 Task: Look for space in Lens, France from 3rd August, 2023 to 17th August, 2023 for 3 adults, 1 child in price range Rs.3000 to Rs.15000. Place can be entire place with 3 bedrooms having 4 beds and 2 bathrooms. Property type can be house, flat, guest house. Amenities needed are: wifi. Booking option can be shelf check-in. Required host language is English.
Action: Mouse moved to (468, 100)
Screenshot: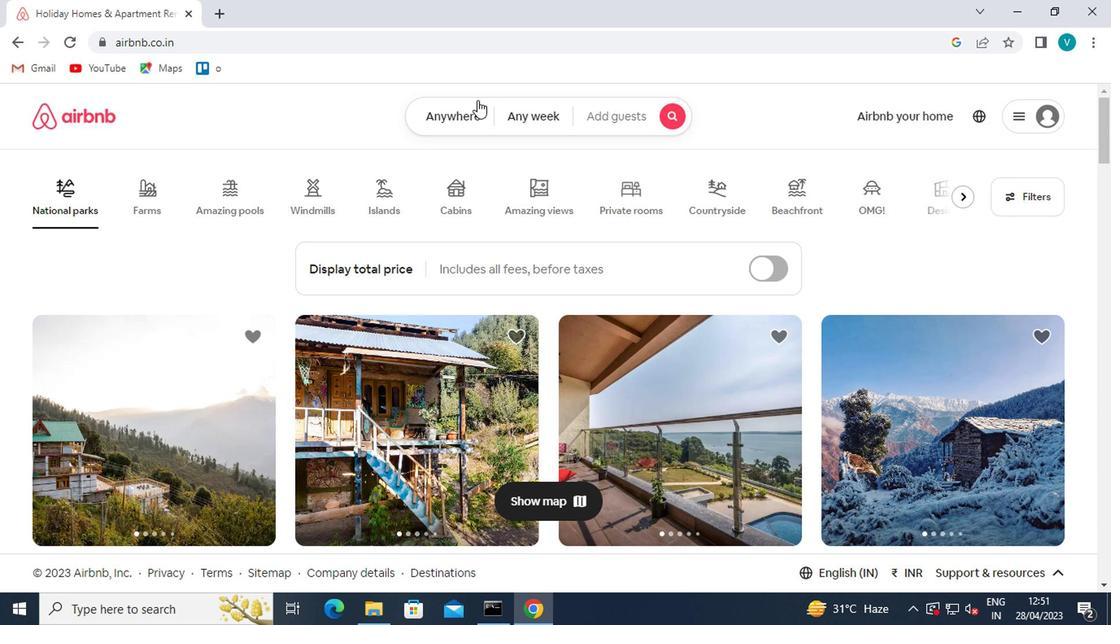 
Action: Mouse pressed left at (468, 100)
Screenshot: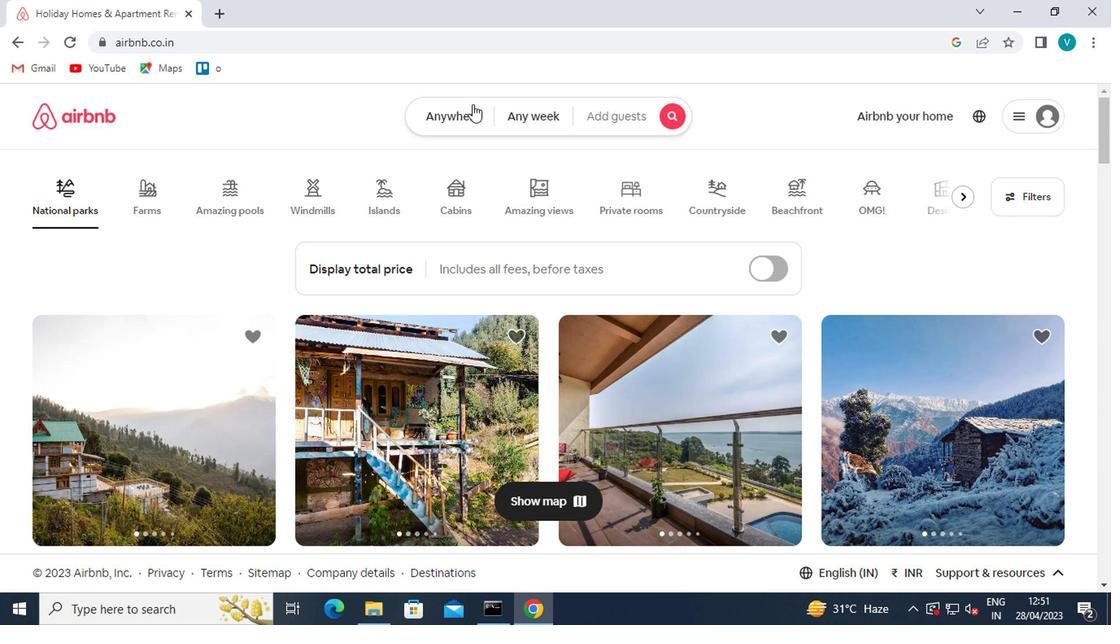 
Action: Mouse moved to (411, 182)
Screenshot: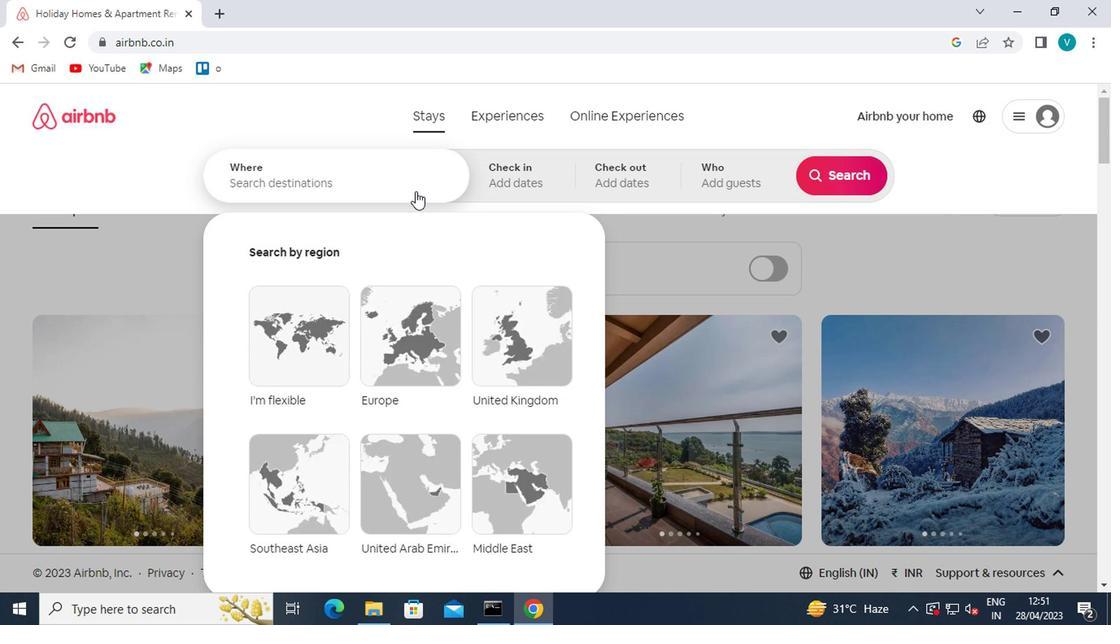 
Action: Mouse pressed left at (411, 182)
Screenshot: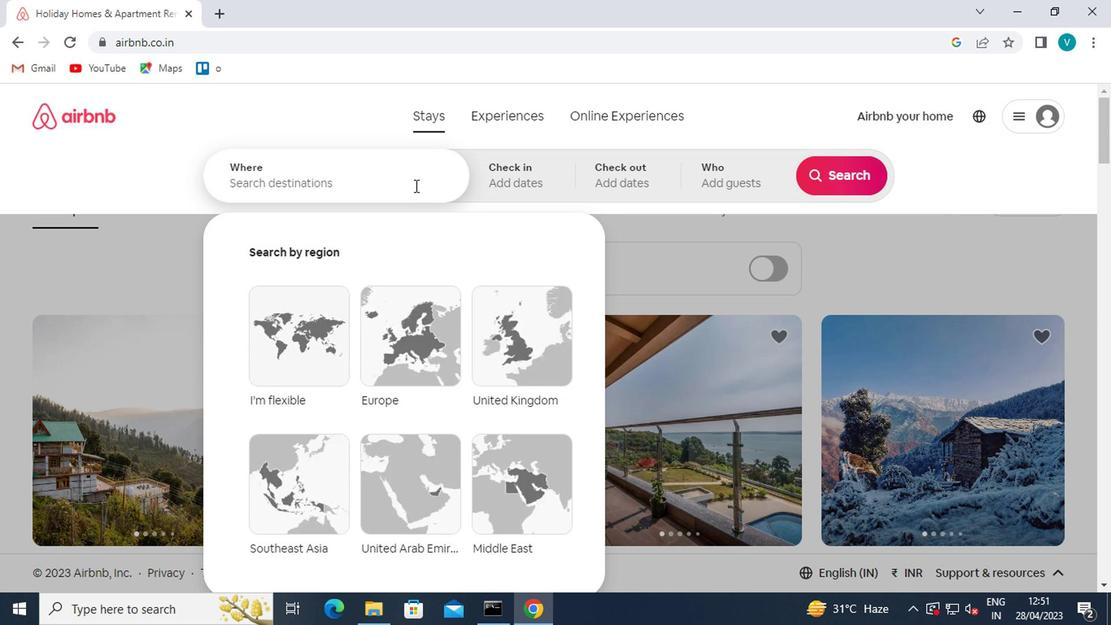 
Action: Key pressed <Key.caps_lock>l<Key.caps_lock>ens<Key.space><Key.enter>
Screenshot: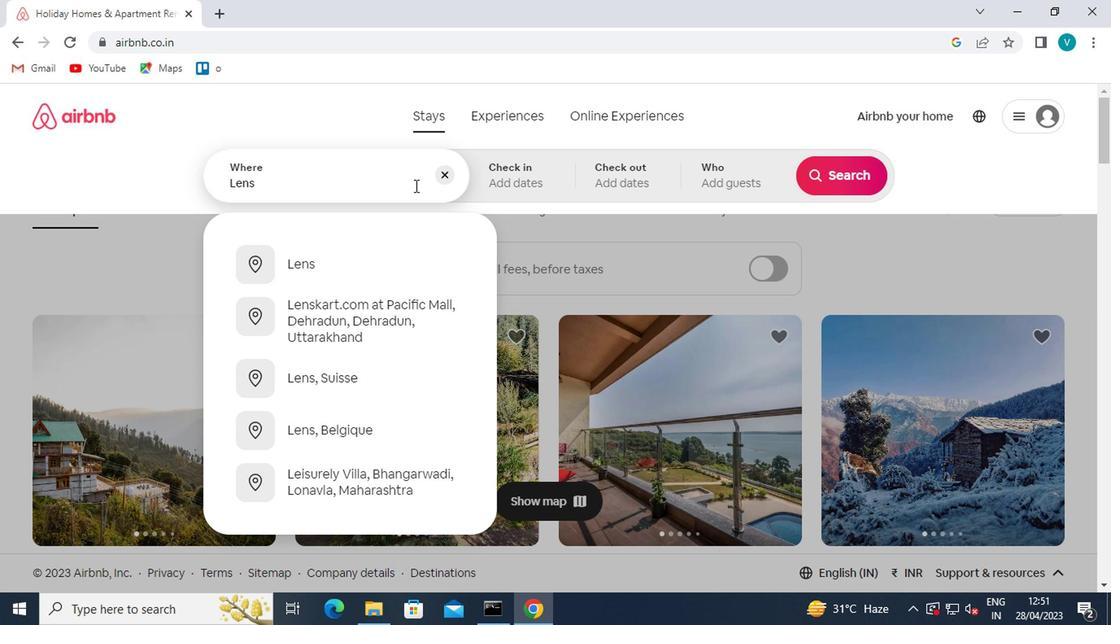 
Action: Mouse moved to (827, 304)
Screenshot: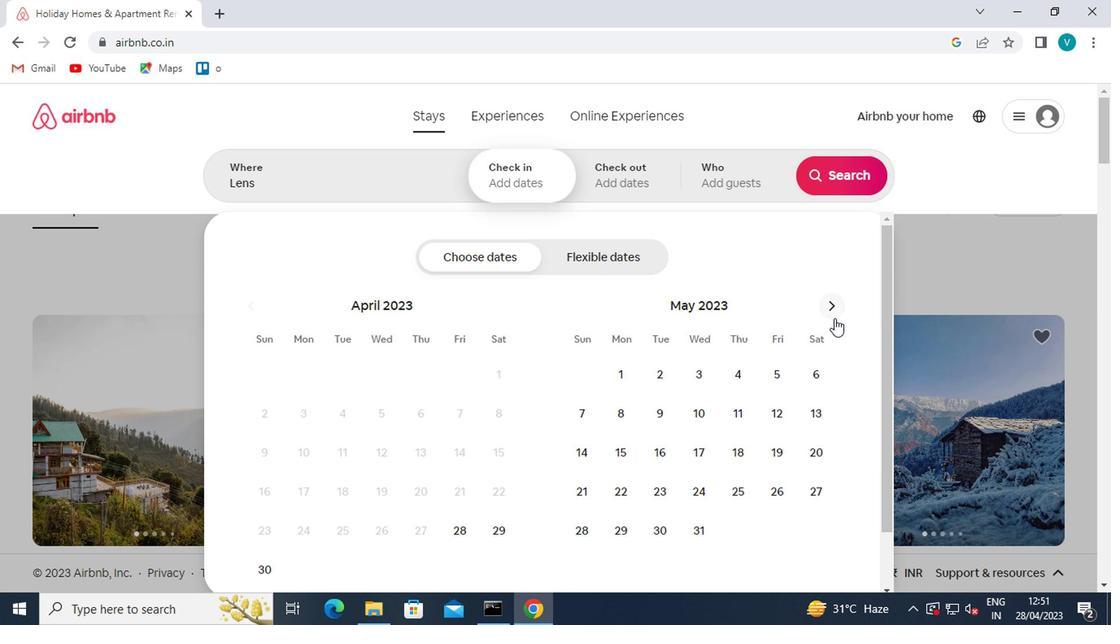 
Action: Mouse pressed left at (827, 304)
Screenshot: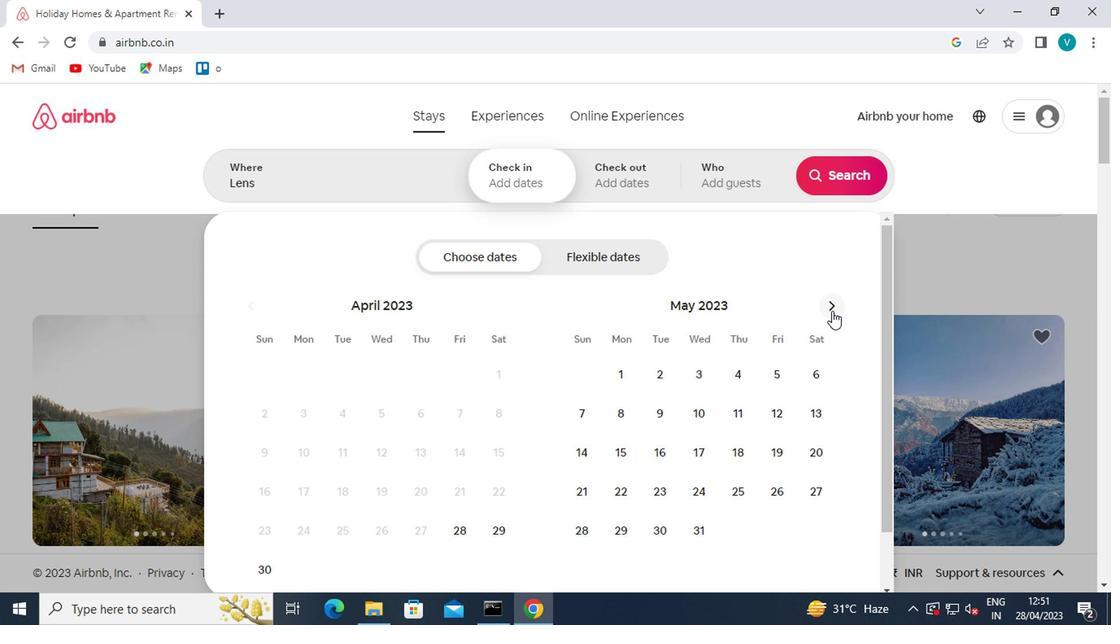 
Action: Mouse pressed left at (827, 304)
Screenshot: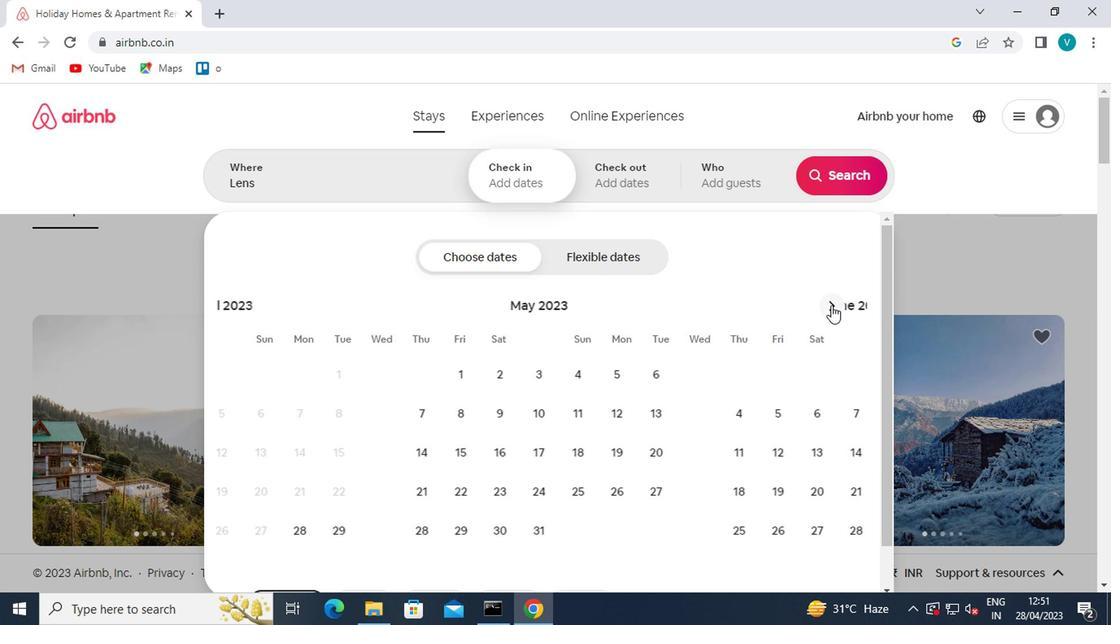 
Action: Mouse pressed left at (827, 304)
Screenshot: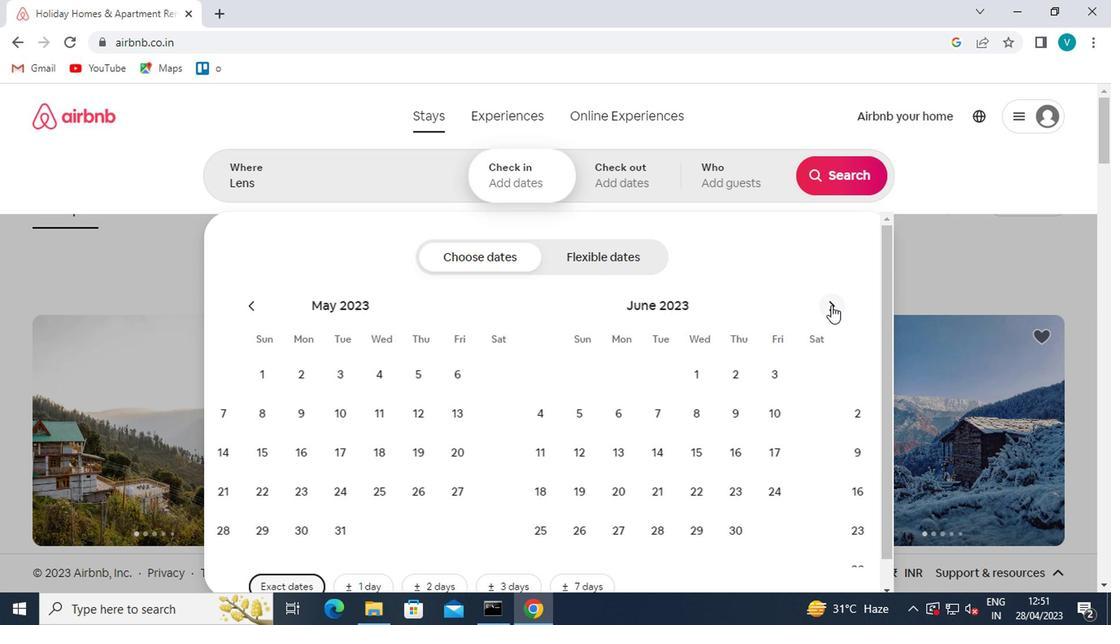 
Action: Mouse moved to (727, 383)
Screenshot: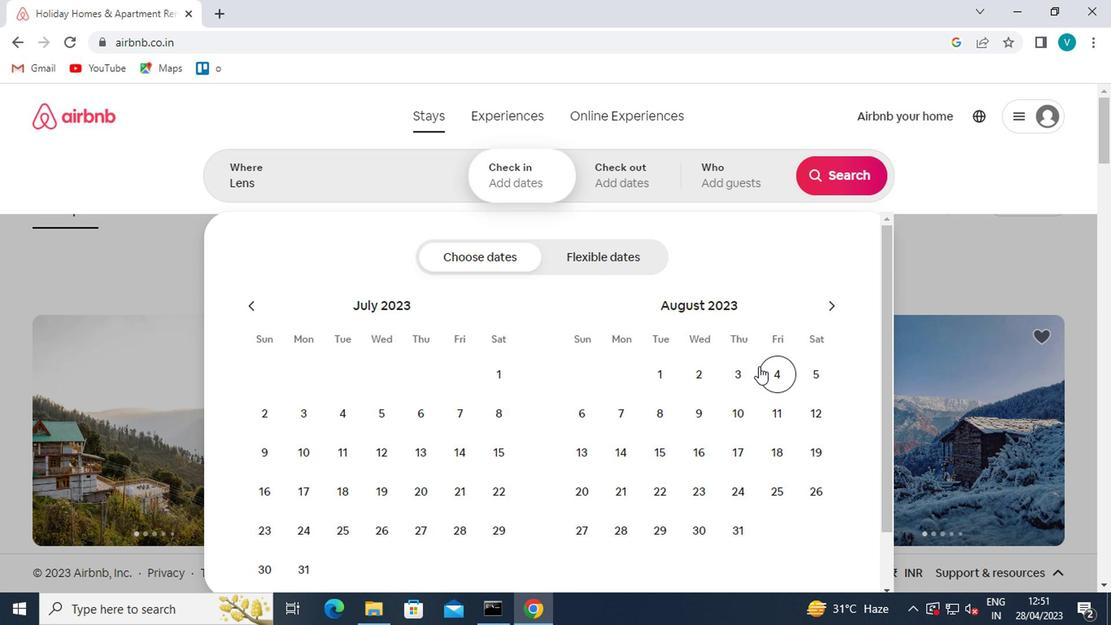 
Action: Mouse pressed left at (727, 383)
Screenshot: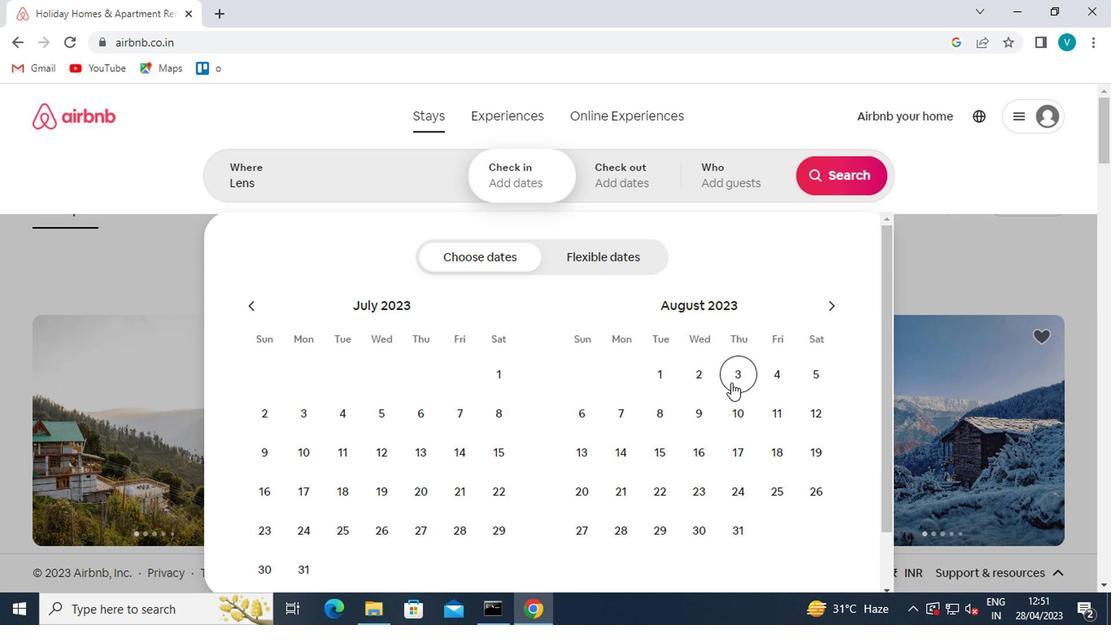 
Action: Mouse moved to (719, 460)
Screenshot: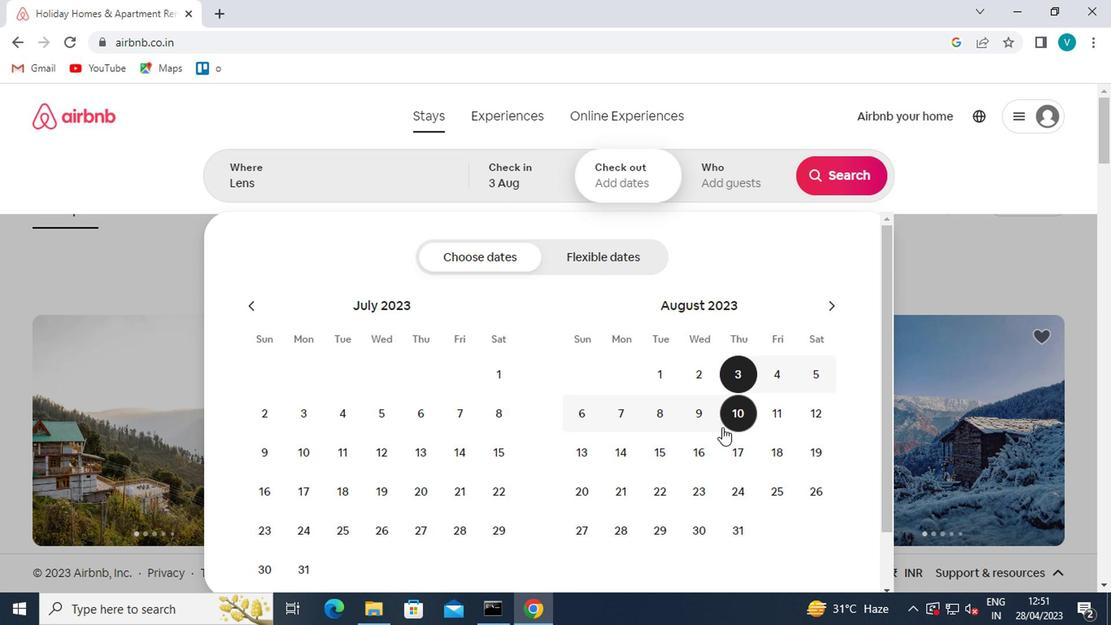 
Action: Mouse pressed left at (719, 460)
Screenshot: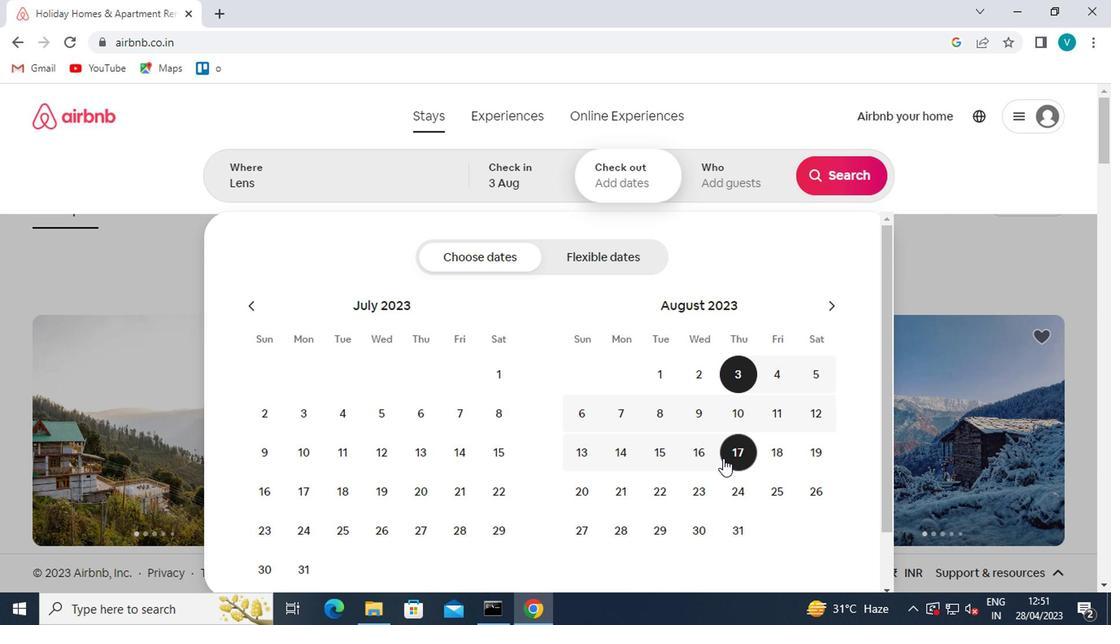 
Action: Mouse moved to (721, 182)
Screenshot: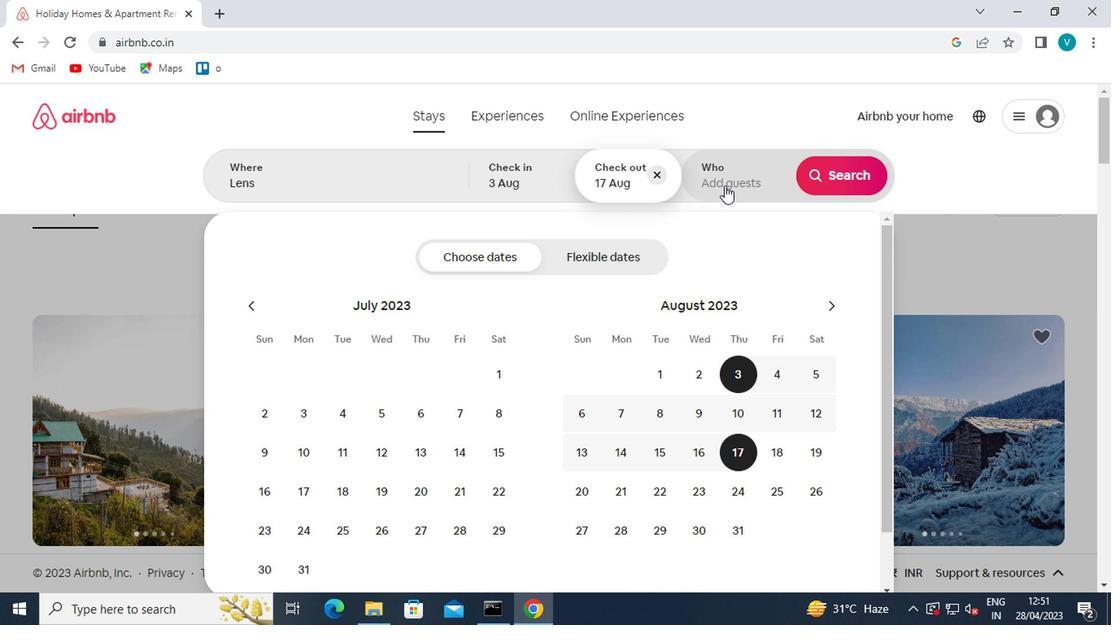 
Action: Mouse pressed left at (721, 182)
Screenshot: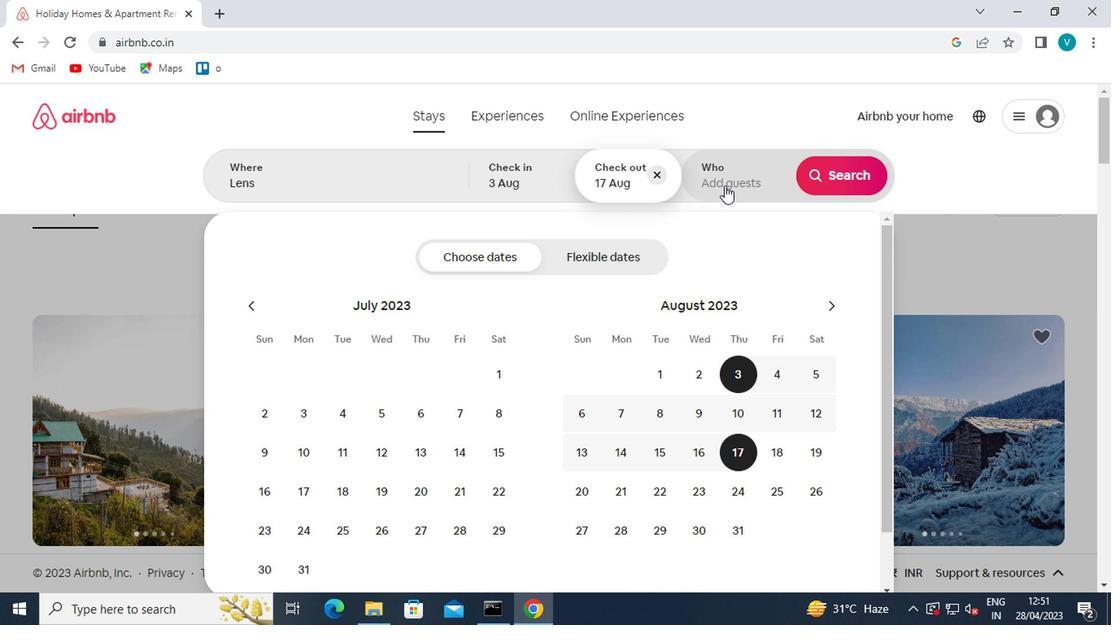 
Action: Mouse moved to (849, 267)
Screenshot: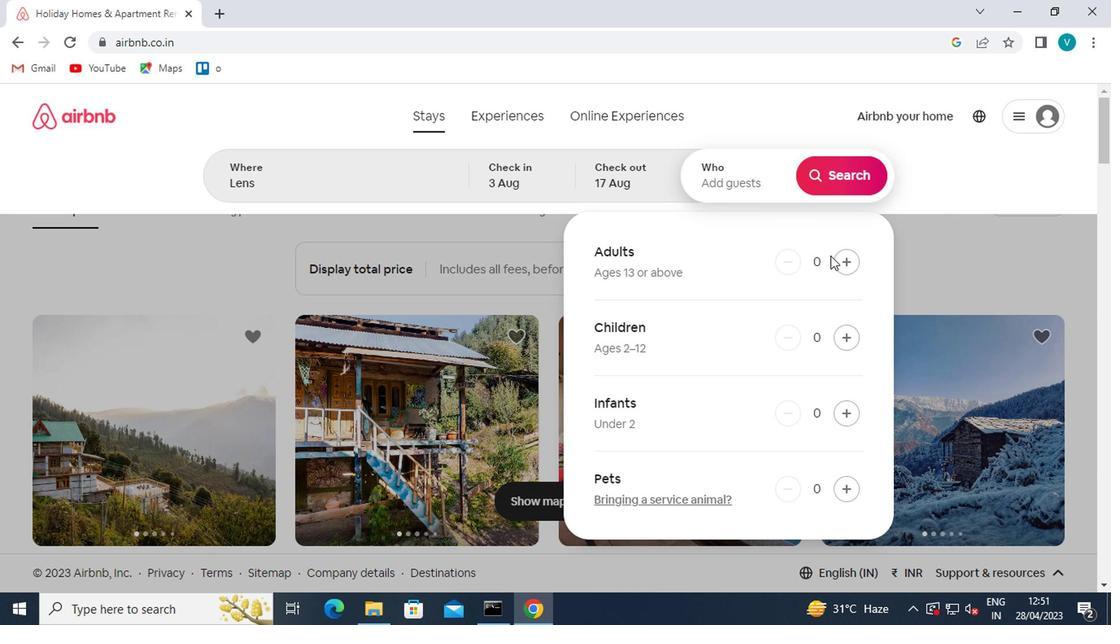 
Action: Mouse pressed left at (849, 267)
Screenshot: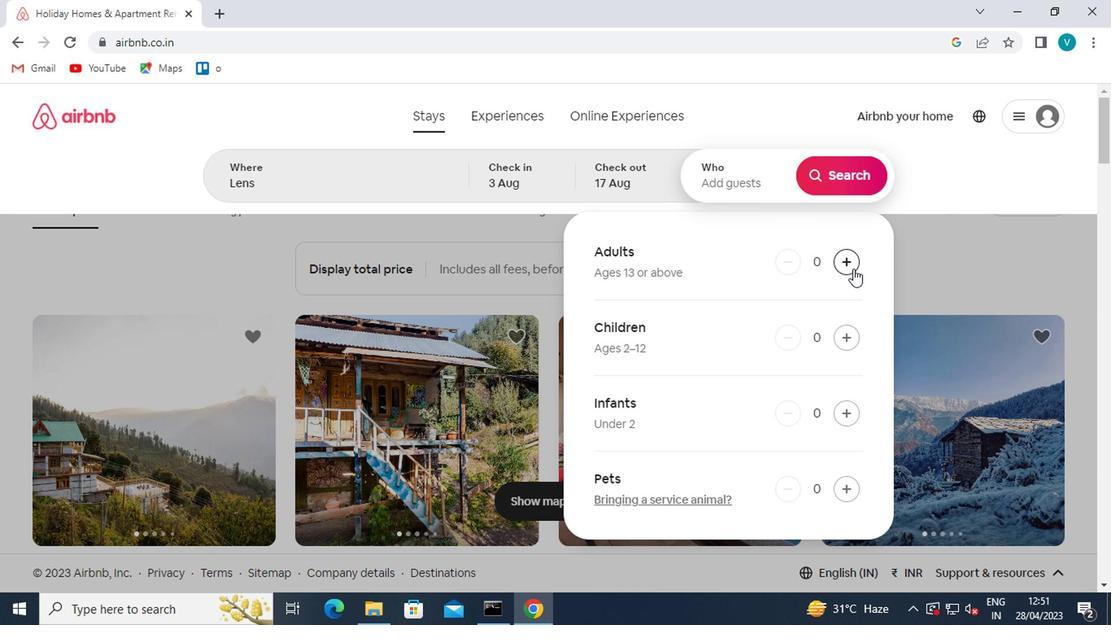 
Action: Mouse pressed left at (849, 267)
Screenshot: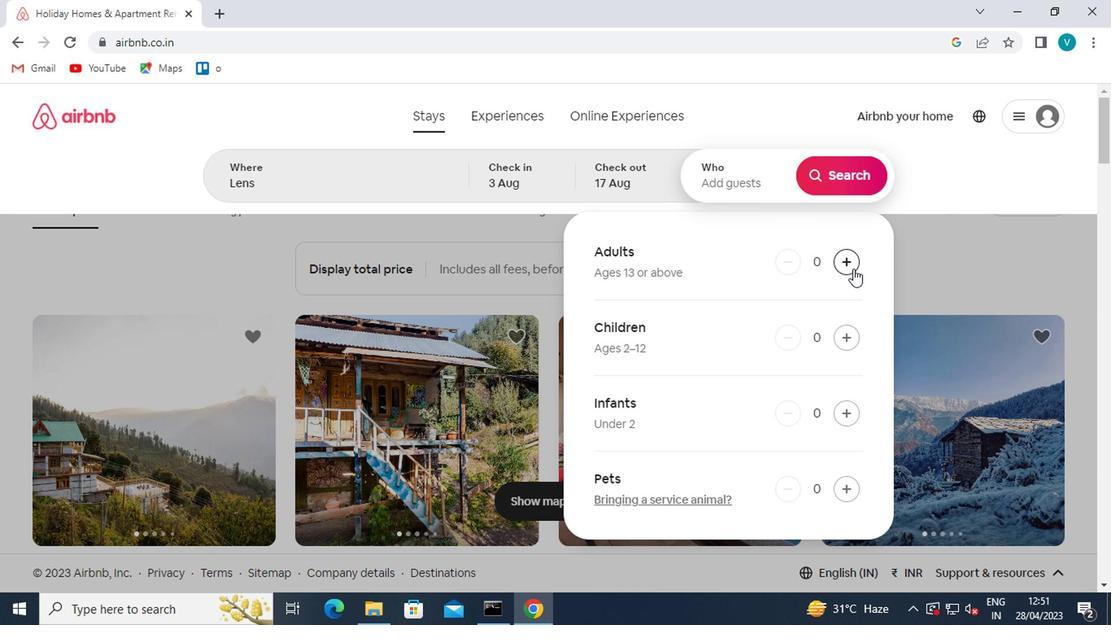 
Action: Mouse pressed left at (849, 267)
Screenshot: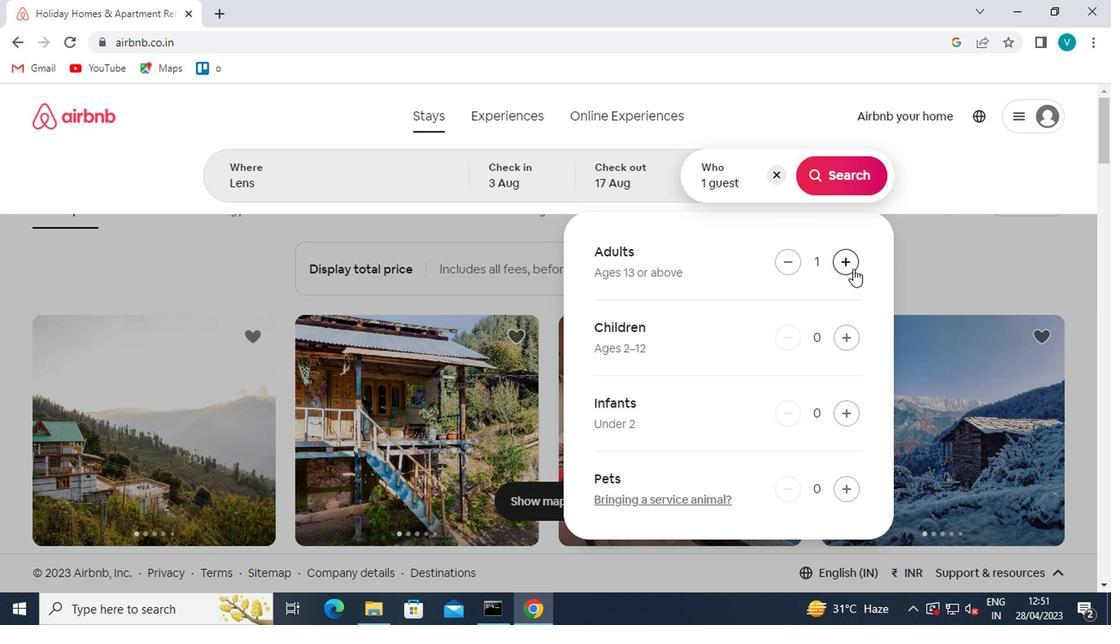 
Action: Mouse moved to (844, 343)
Screenshot: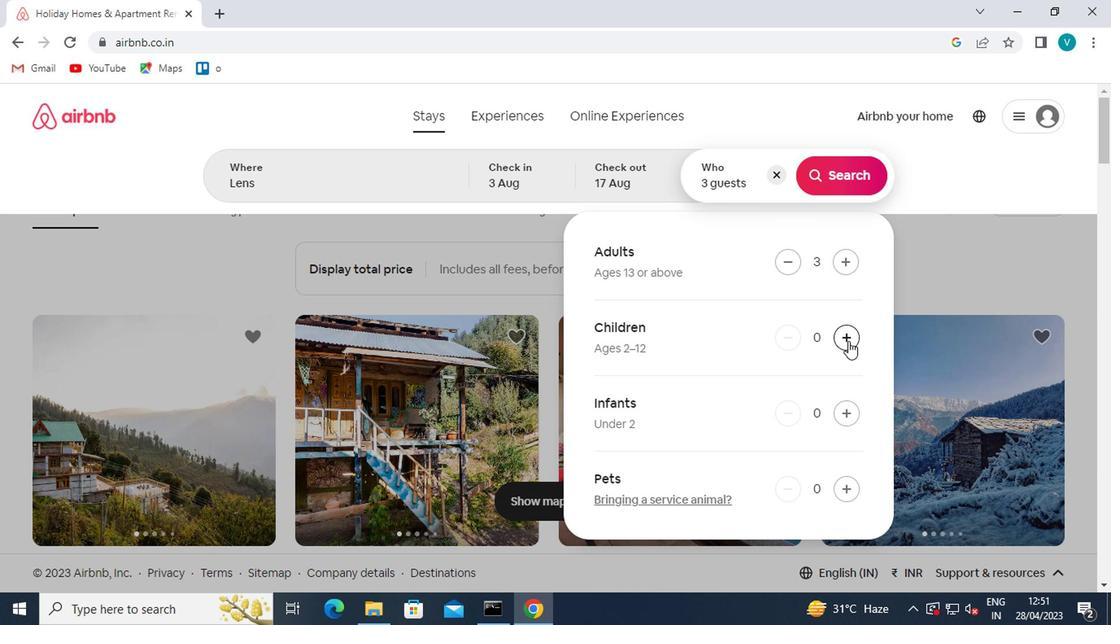 
Action: Mouse pressed left at (844, 343)
Screenshot: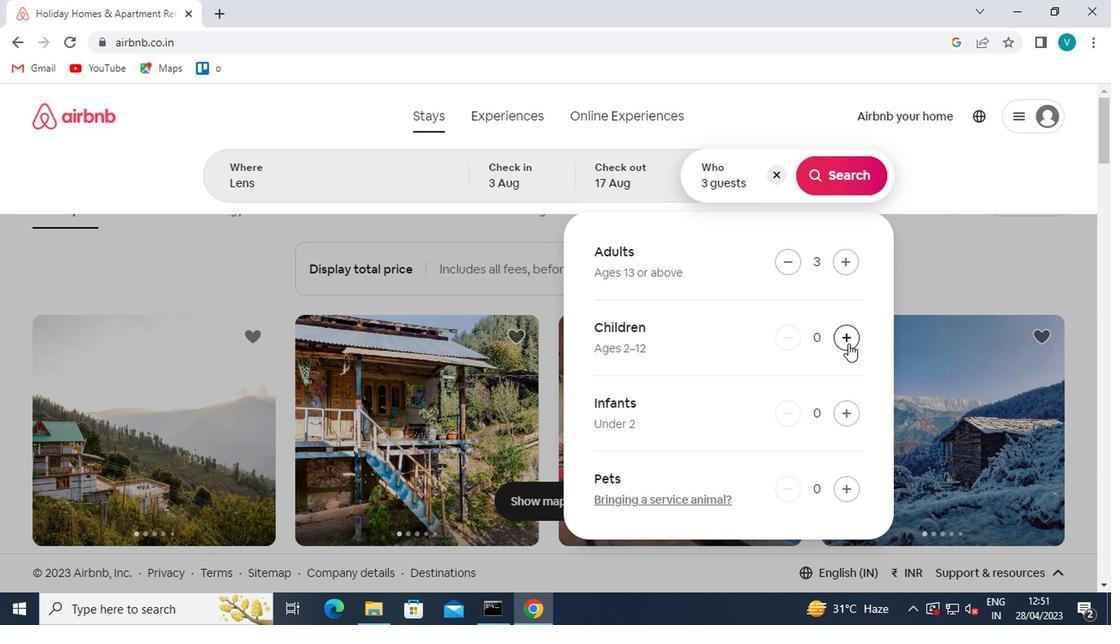 
Action: Mouse moved to (841, 176)
Screenshot: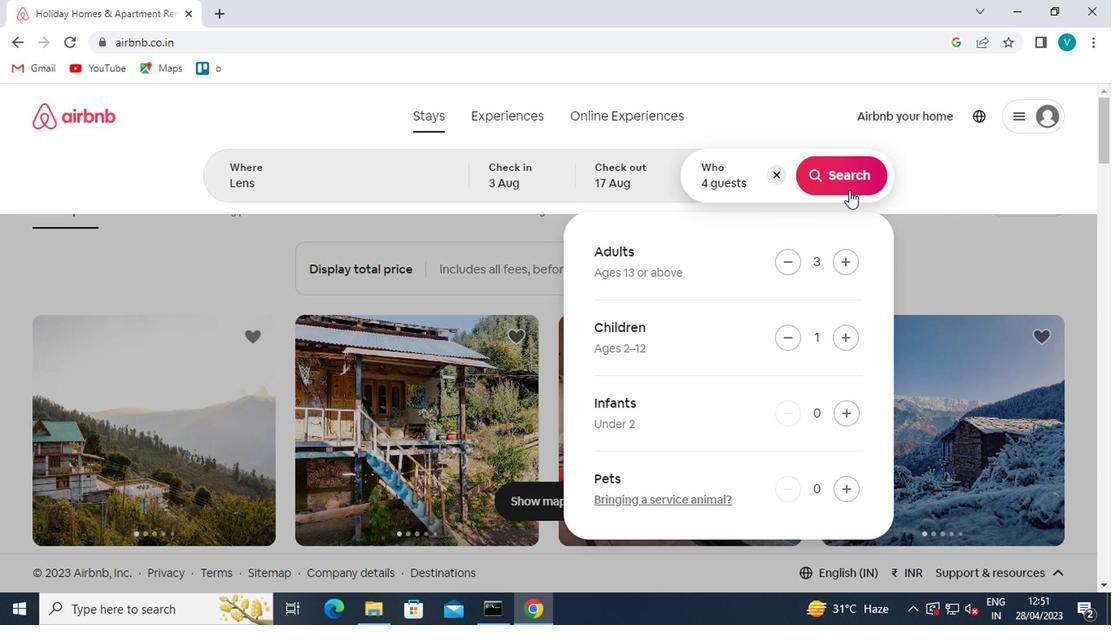 
Action: Mouse pressed left at (841, 176)
Screenshot: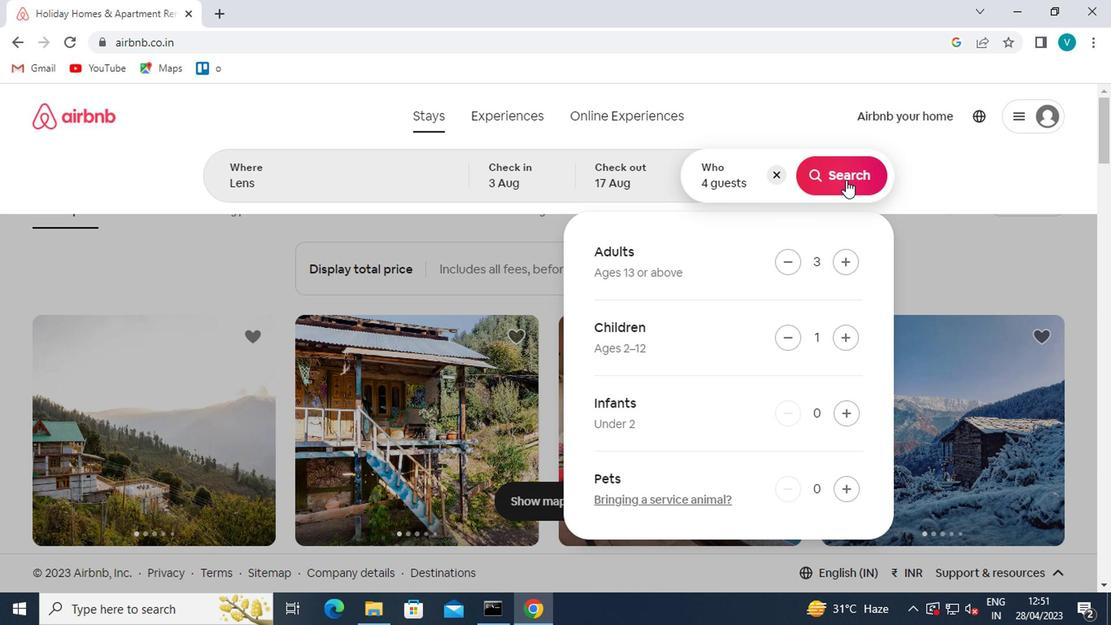 
Action: Mouse moved to (1022, 168)
Screenshot: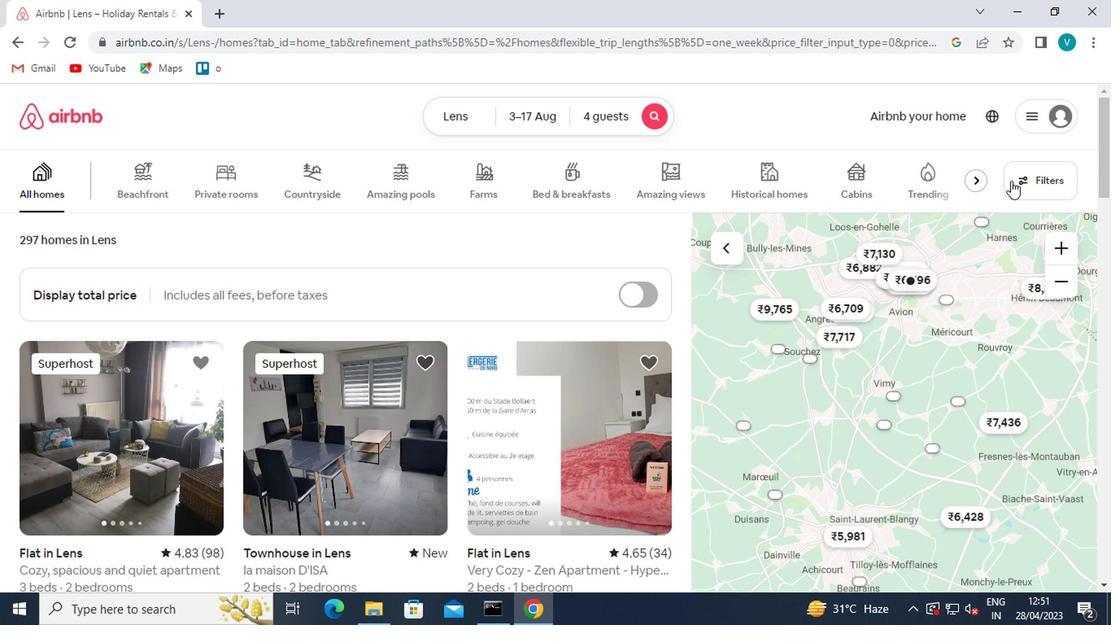 
Action: Mouse pressed left at (1022, 168)
Screenshot: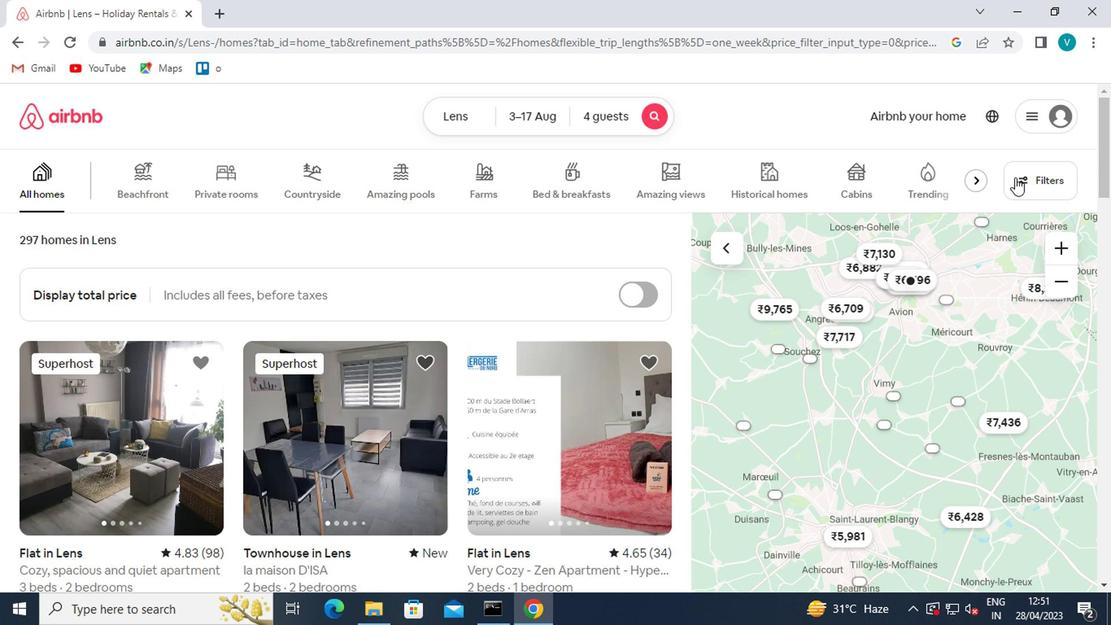 
Action: Mouse moved to (424, 402)
Screenshot: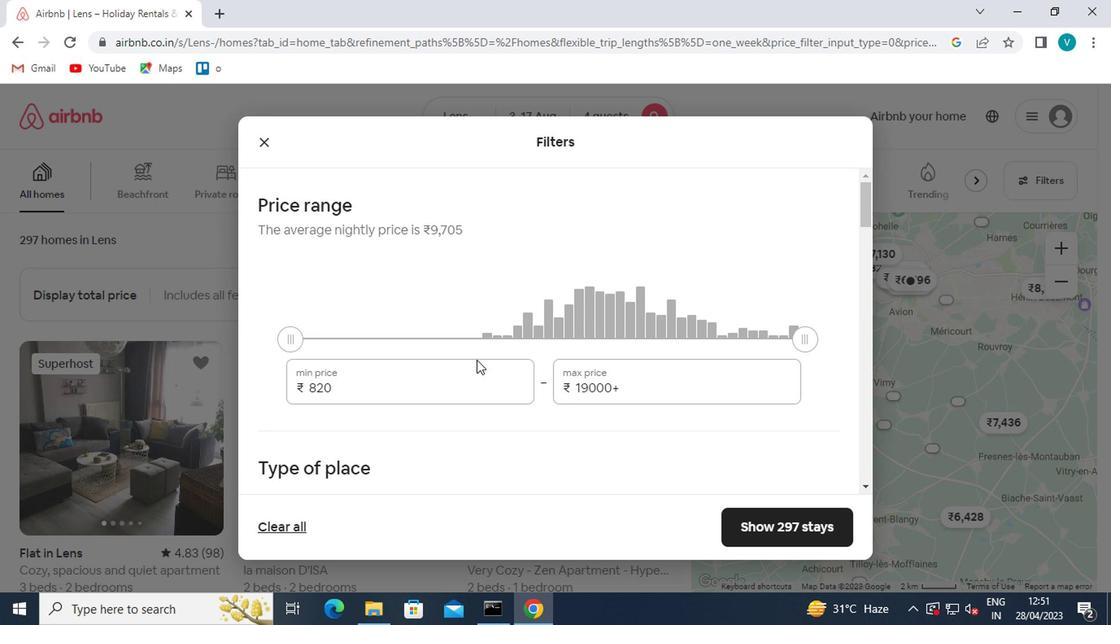 
Action: Mouse pressed left at (424, 402)
Screenshot: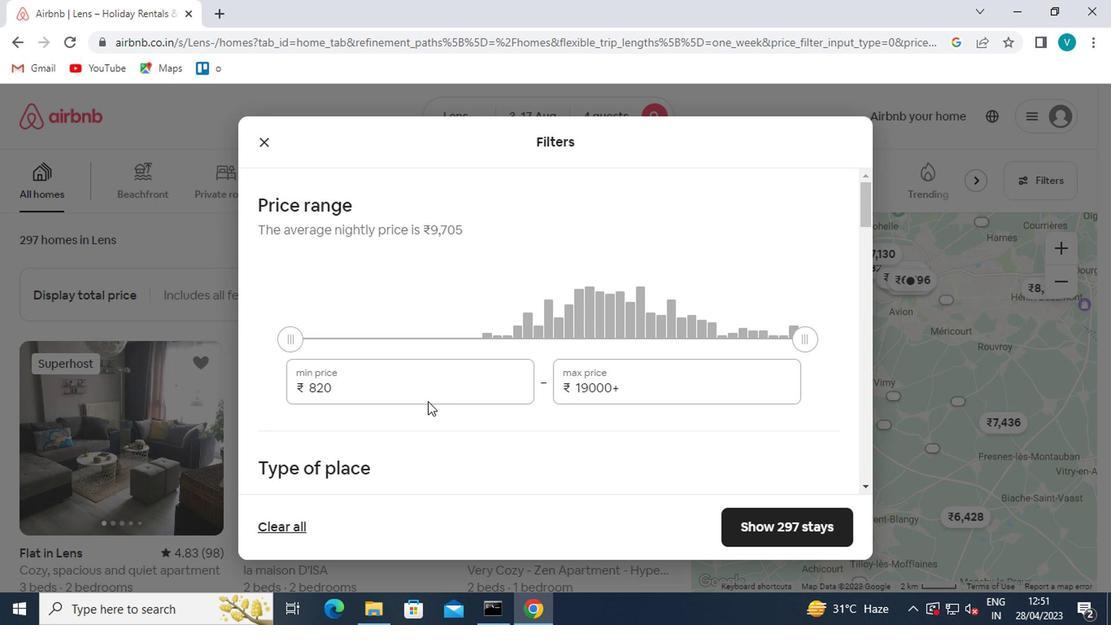 
Action: Mouse moved to (424, 402)
Screenshot: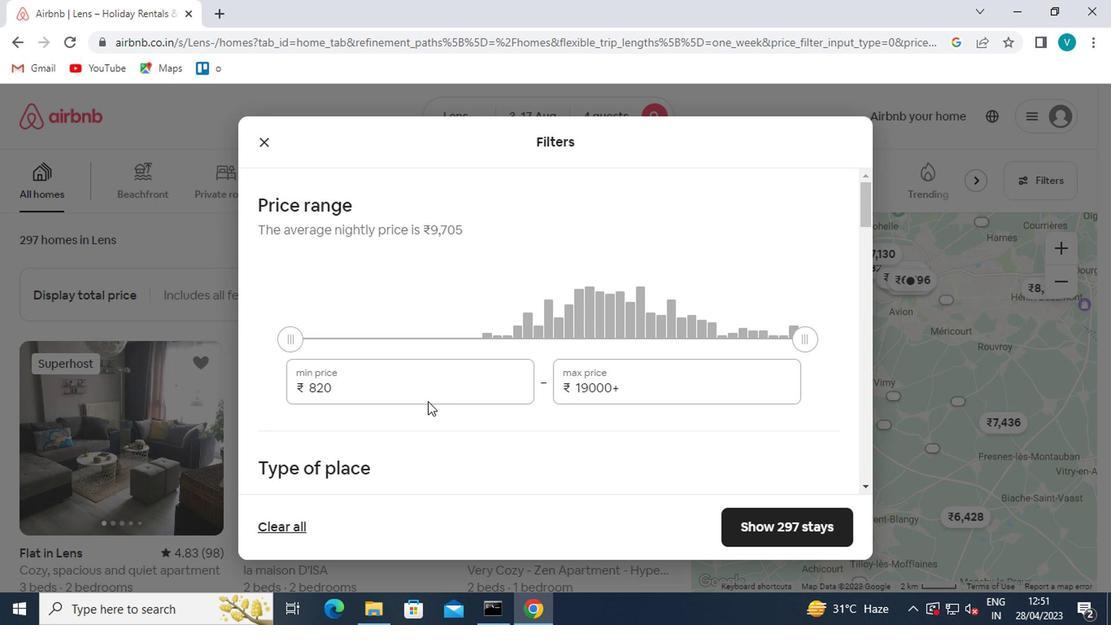 
Action: Key pressed <Key.backspace><Key.backspace><Key.backspace><Key.backspace><Key.backspace>3000<Key.tab>15000
Screenshot: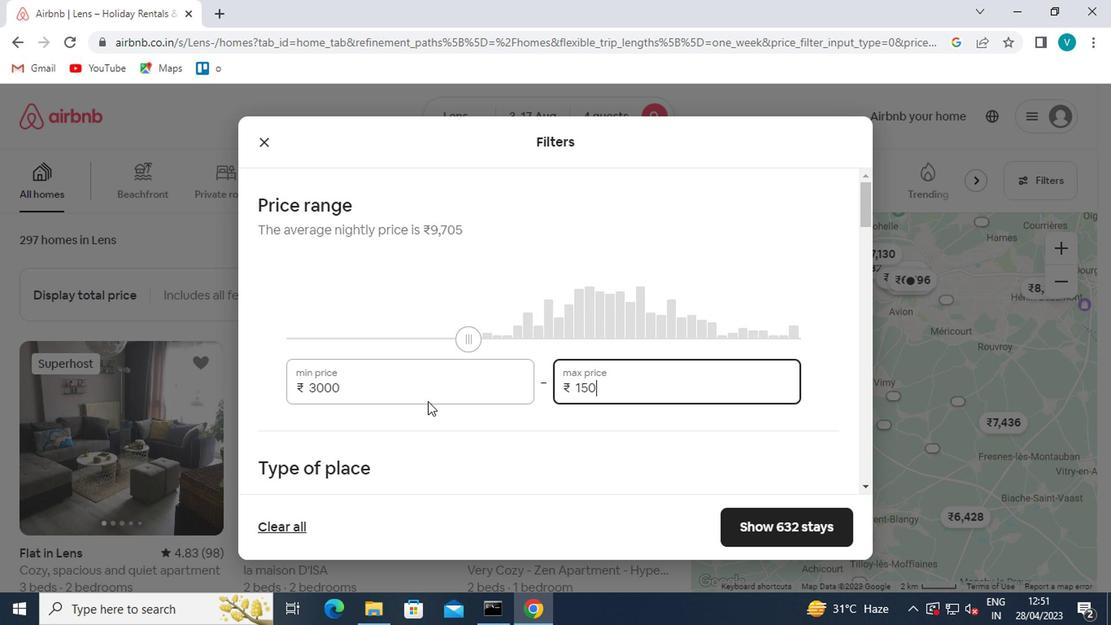 
Action: Mouse scrolled (424, 401) with delta (0, -1)
Screenshot: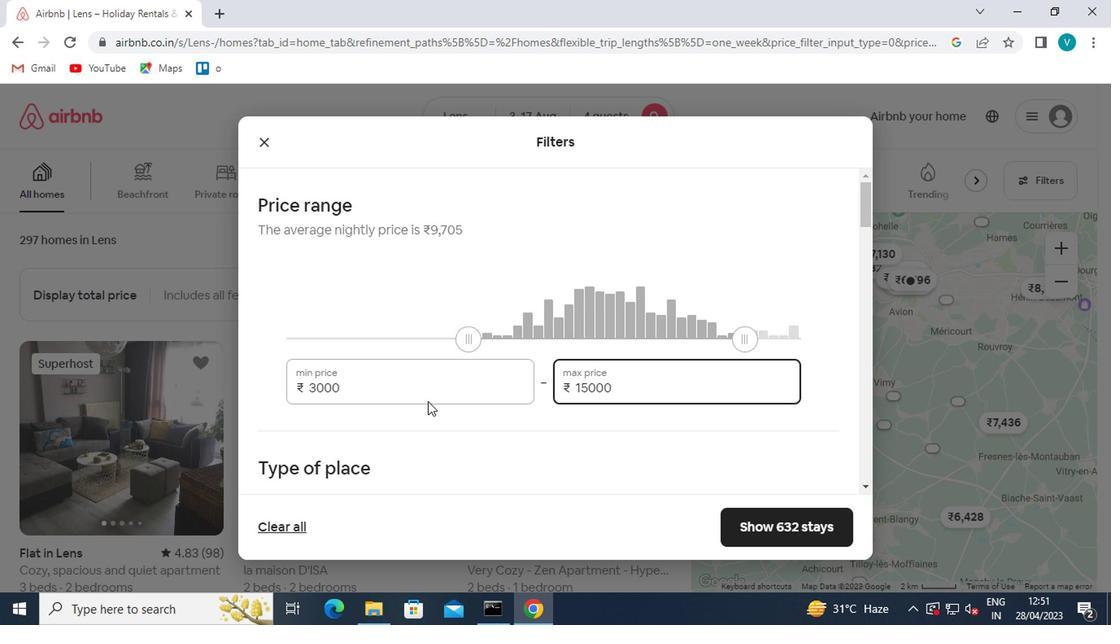 
Action: Mouse scrolled (424, 401) with delta (0, -1)
Screenshot: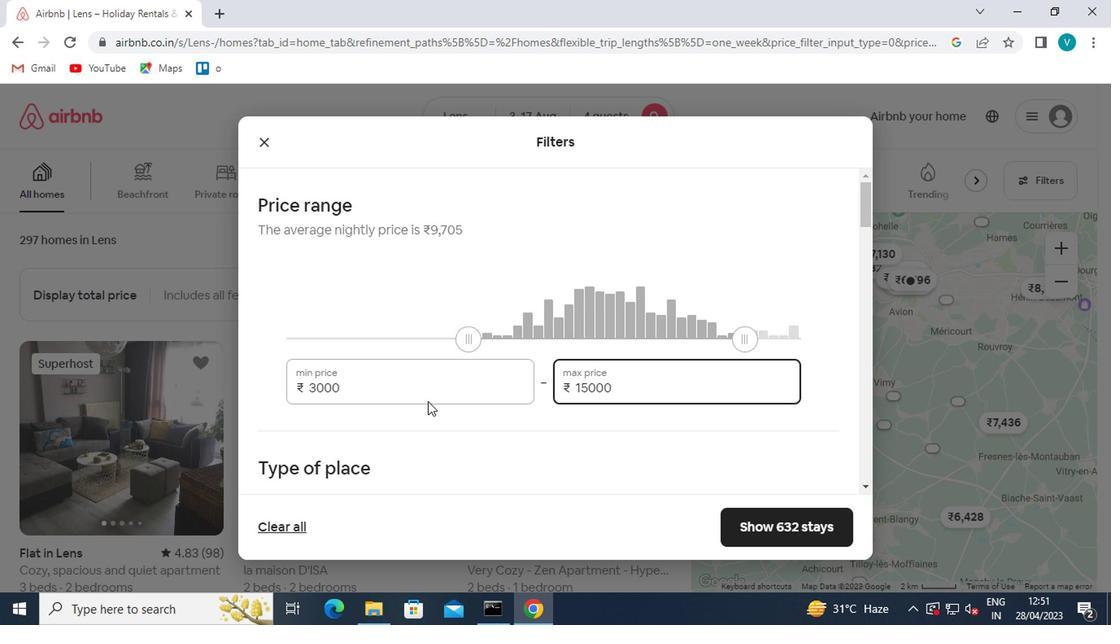 
Action: Mouse scrolled (424, 401) with delta (0, -1)
Screenshot: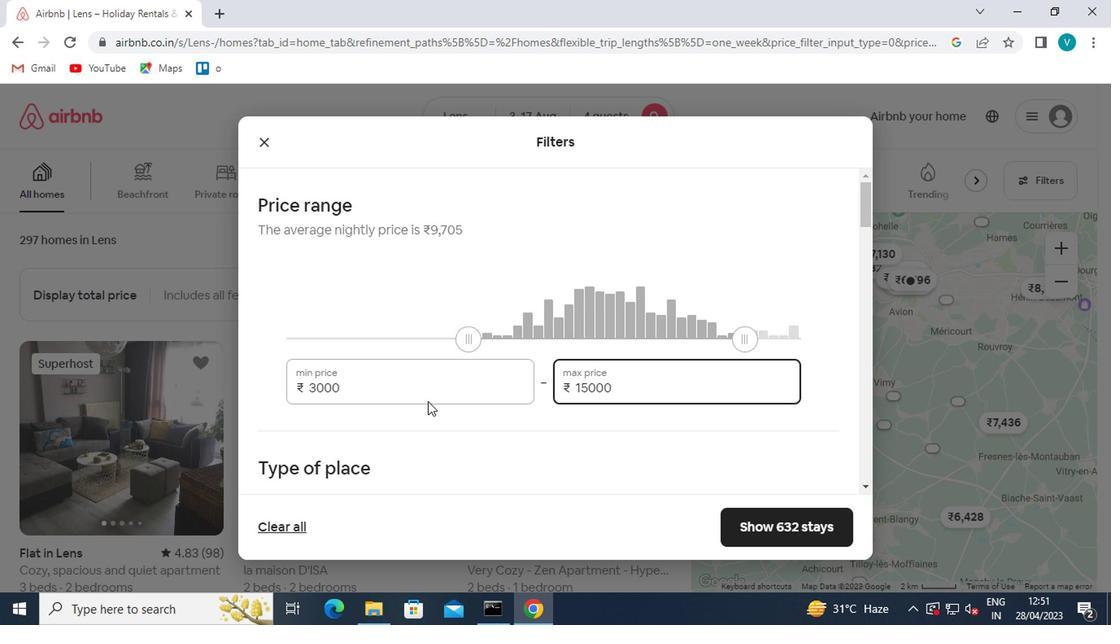 
Action: Mouse moved to (300, 286)
Screenshot: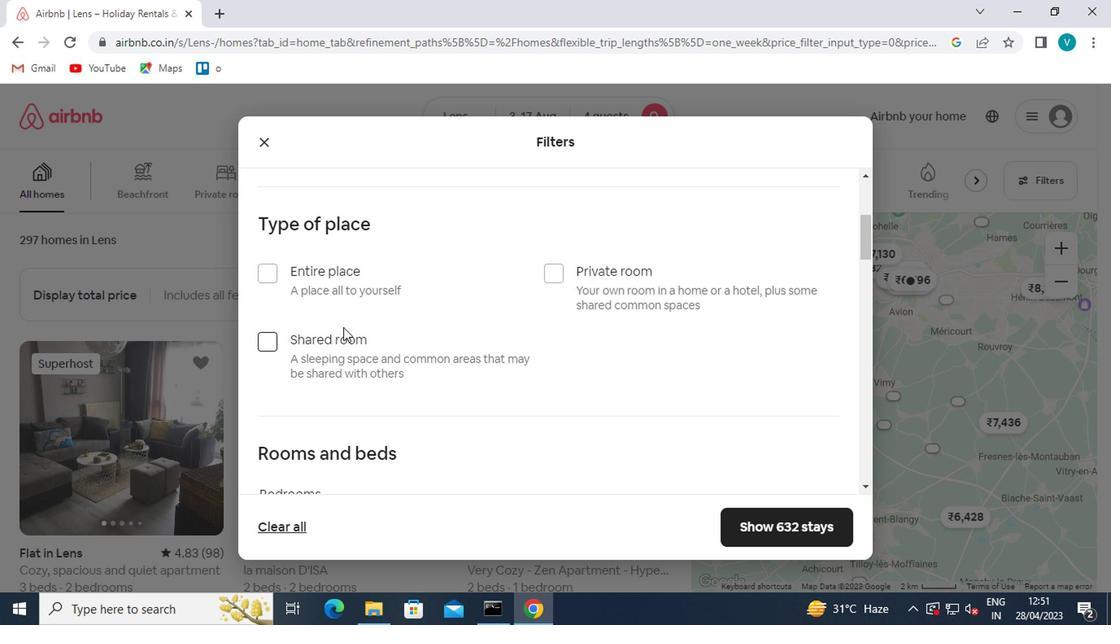 
Action: Mouse pressed left at (300, 286)
Screenshot: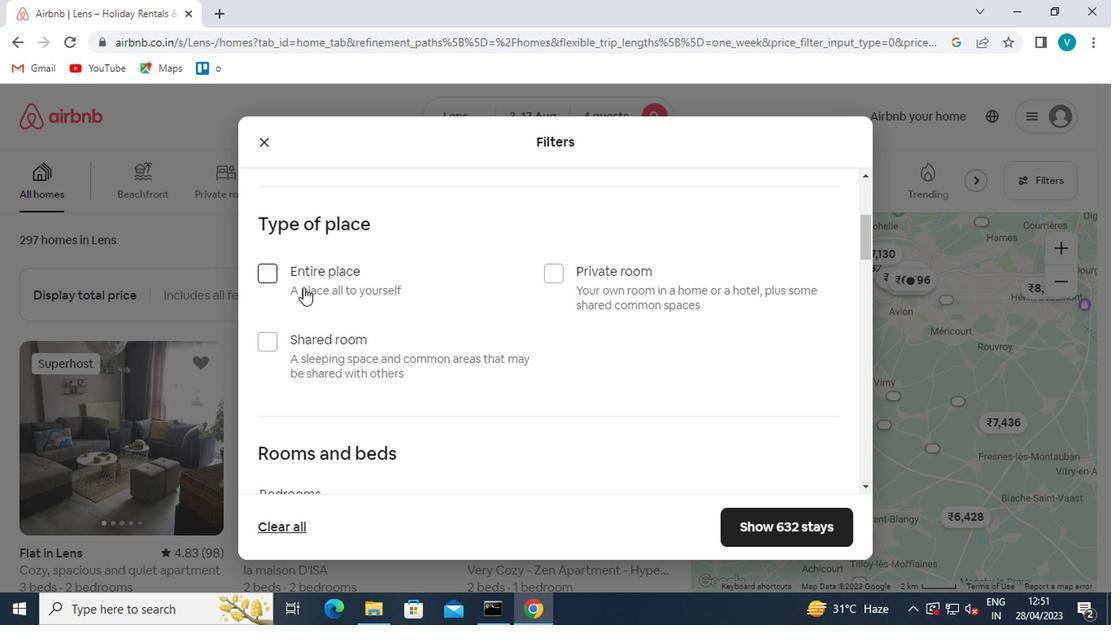 
Action: Mouse scrolled (300, 285) with delta (0, -1)
Screenshot: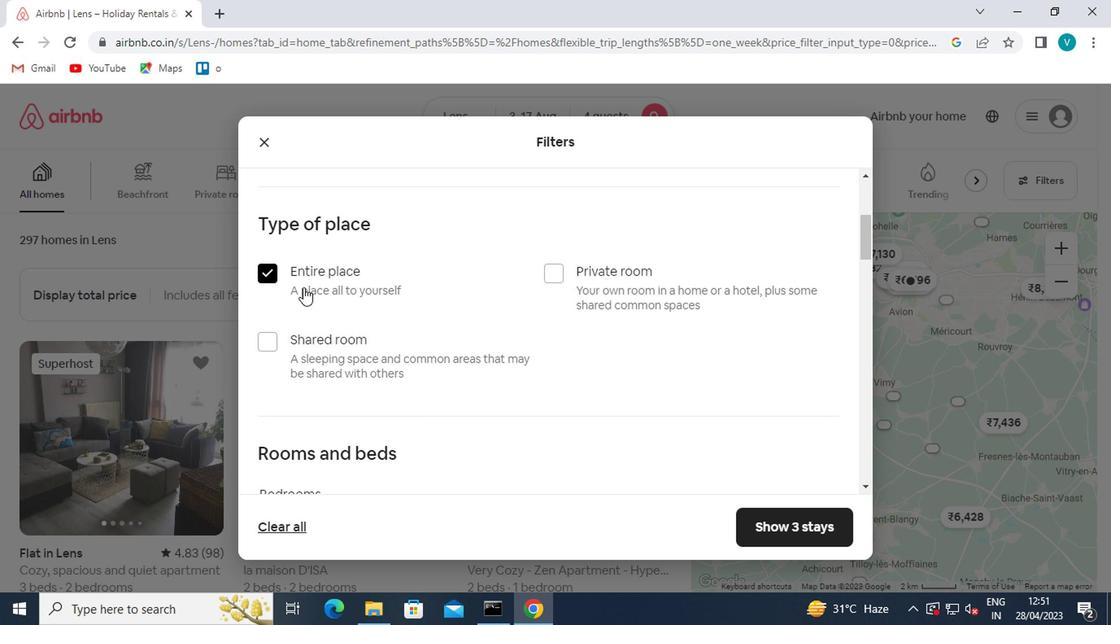 
Action: Mouse scrolled (300, 285) with delta (0, -1)
Screenshot: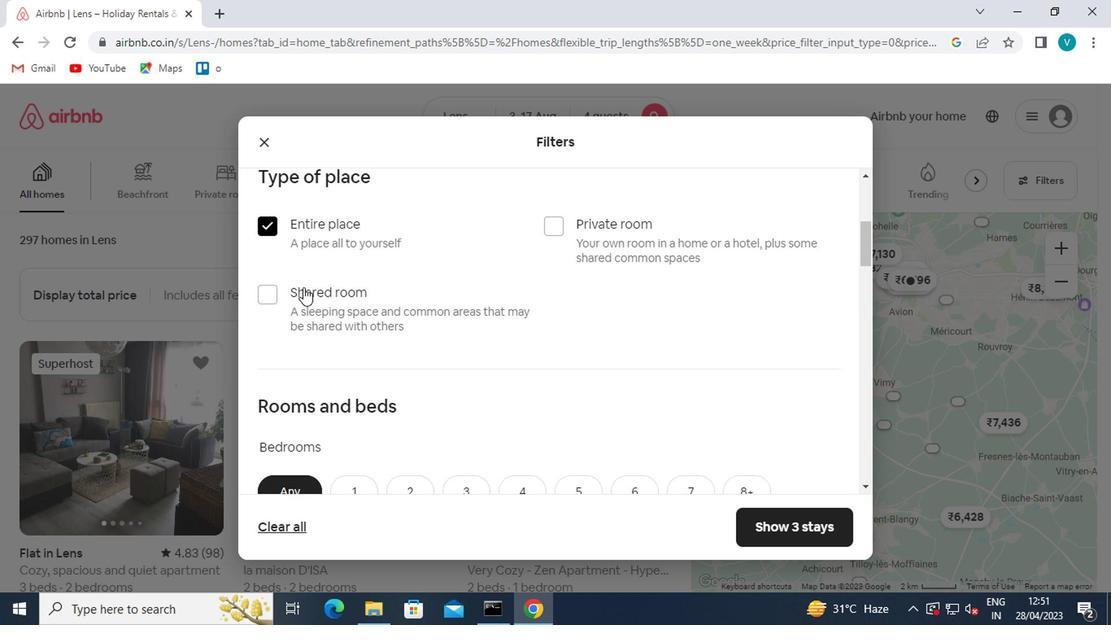 
Action: Mouse scrolled (300, 285) with delta (0, -1)
Screenshot: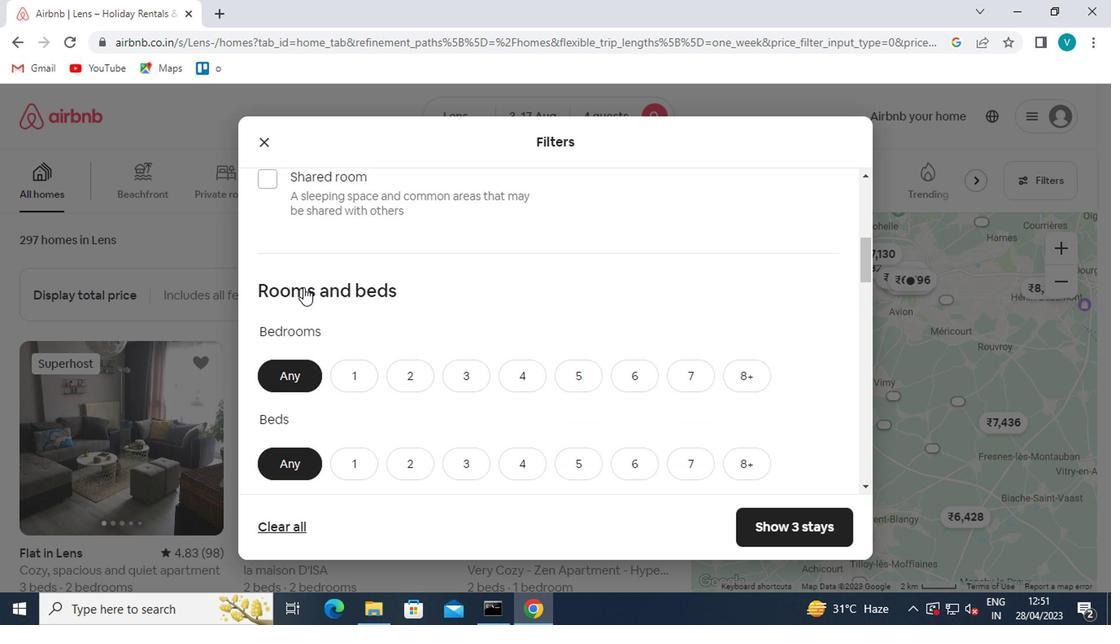 
Action: Mouse moved to (463, 288)
Screenshot: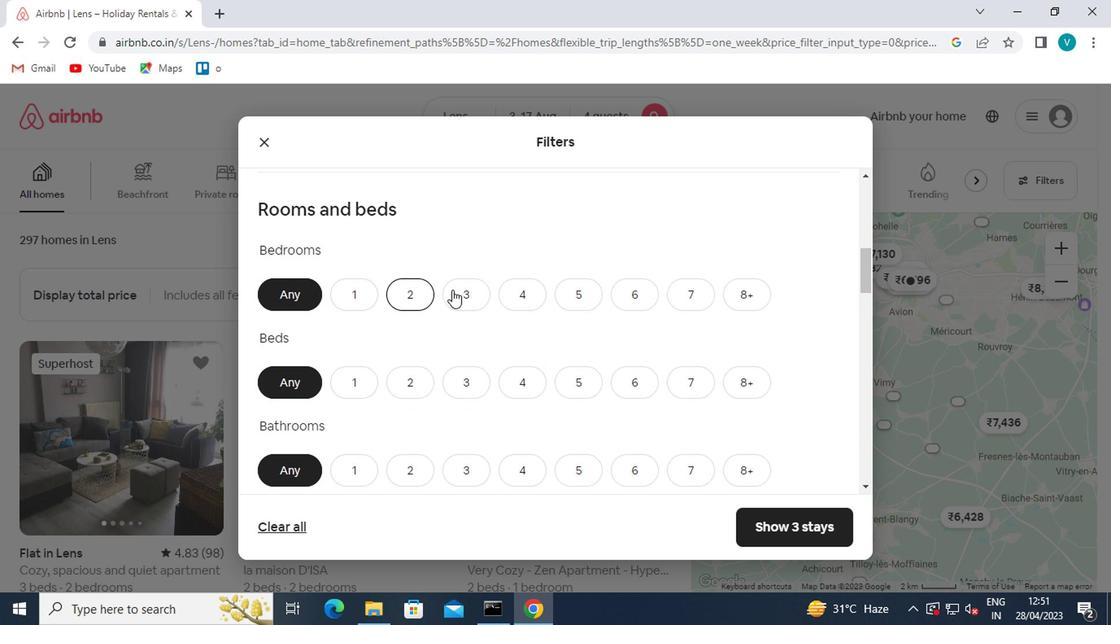 
Action: Mouse pressed left at (463, 288)
Screenshot: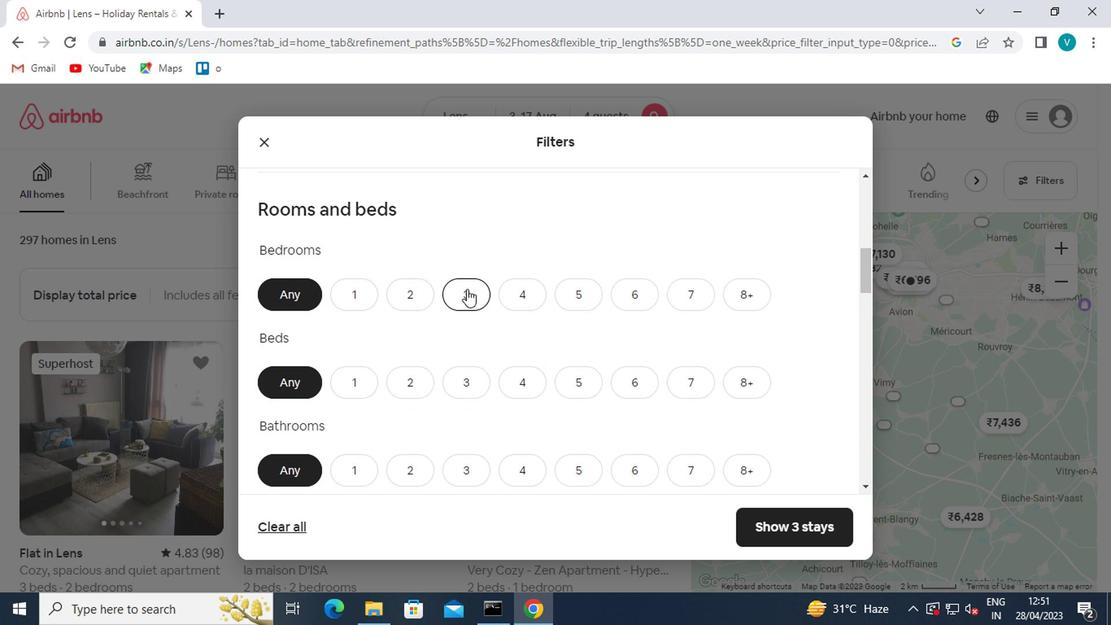 
Action: Mouse moved to (514, 378)
Screenshot: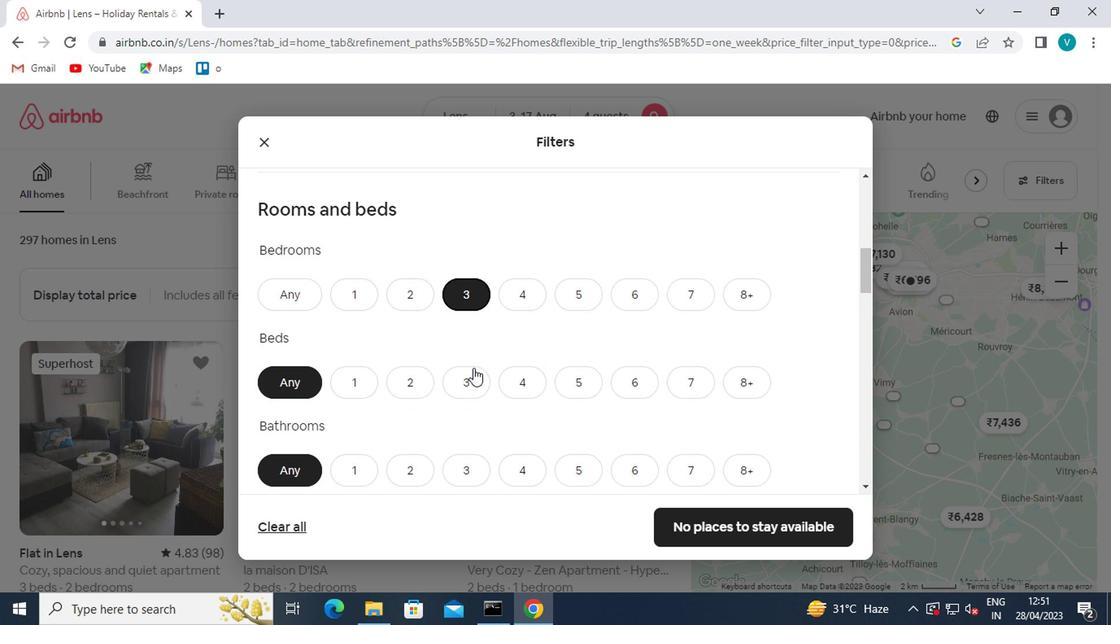 
Action: Mouse pressed left at (514, 378)
Screenshot: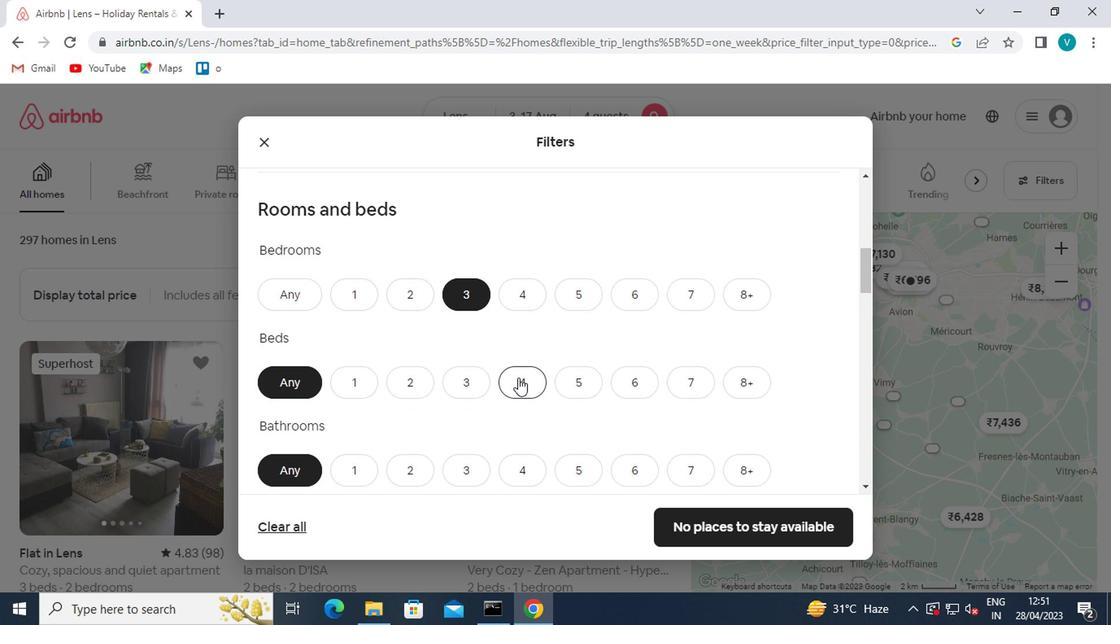 
Action: Mouse moved to (449, 393)
Screenshot: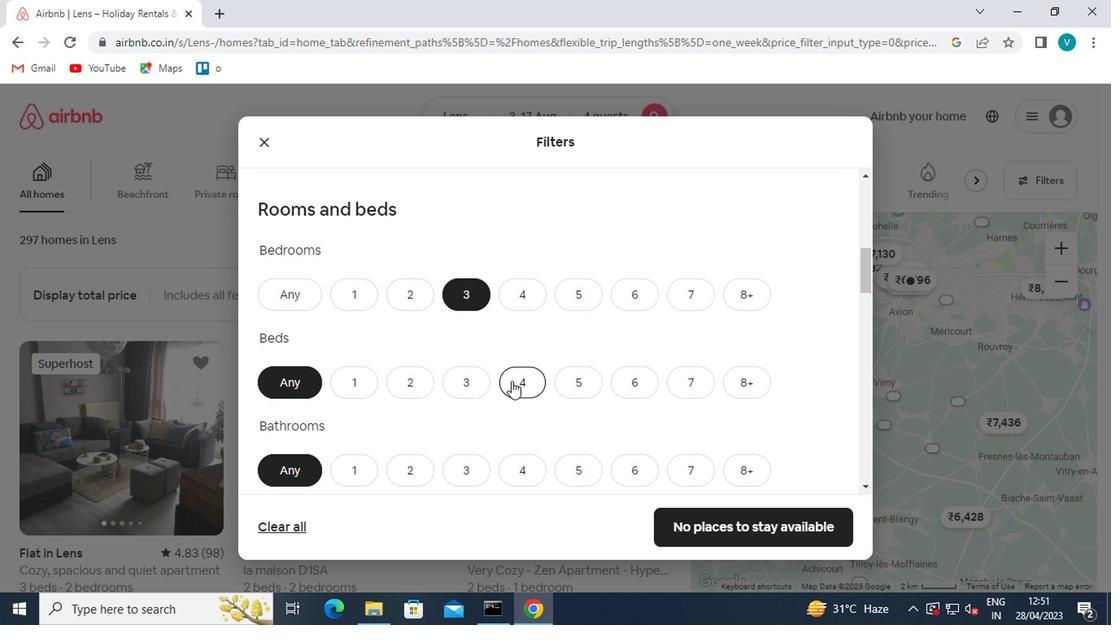 
Action: Mouse scrolled (449, 392) with delta (0, -1)
Screenshot: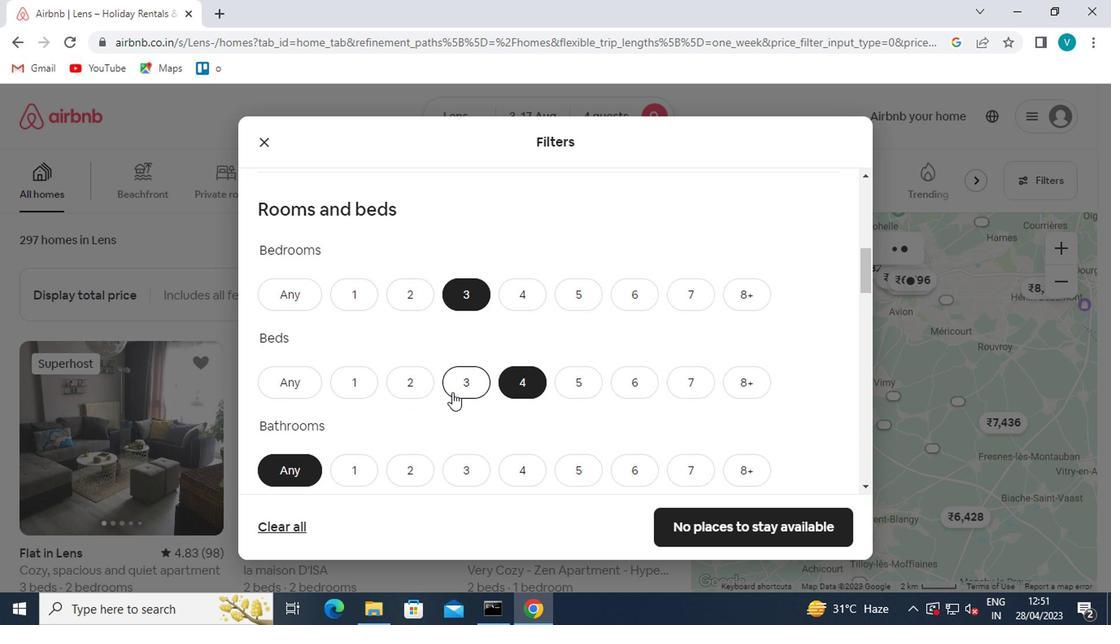 
Action: Mouse scrolled (449, 392) with delta (0, -1)
Screenshot: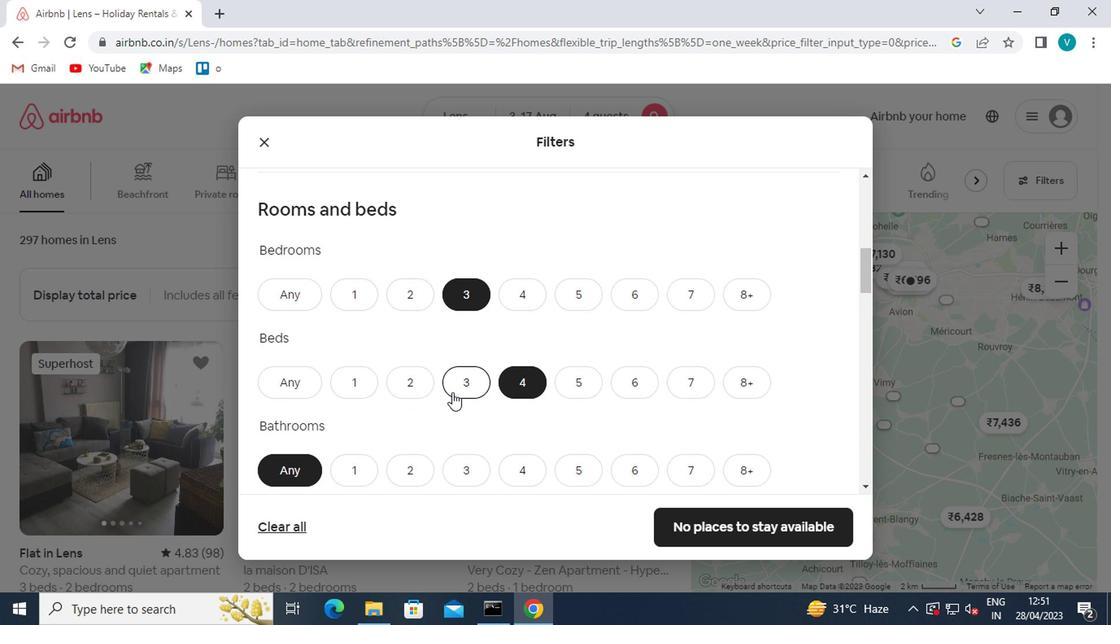 
Action: Mouse moved to (413, 310)
Screenshot: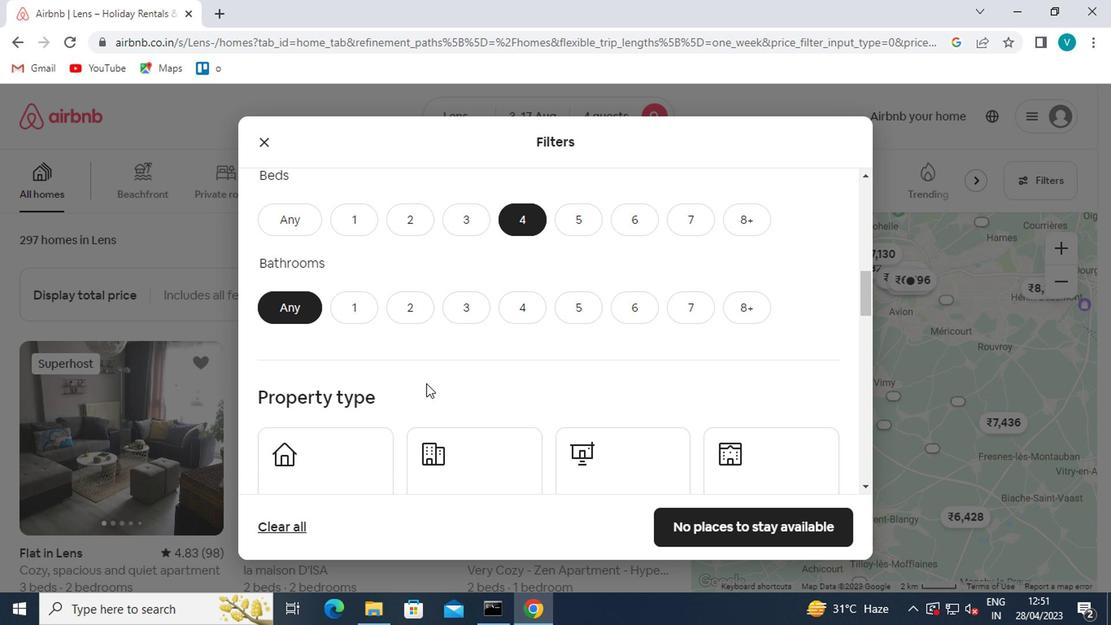
Action: Mouse pressed left at (413, 310)
Screenshot: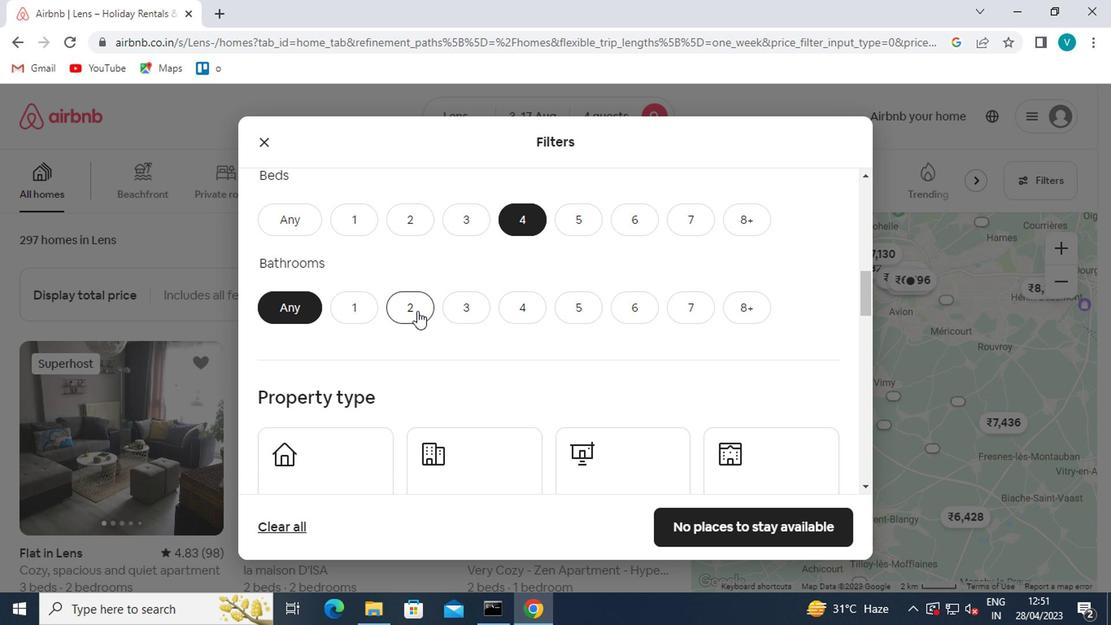 
Action: Mouse scrolled (413, 309) with delta (0, 0)
Screenshot: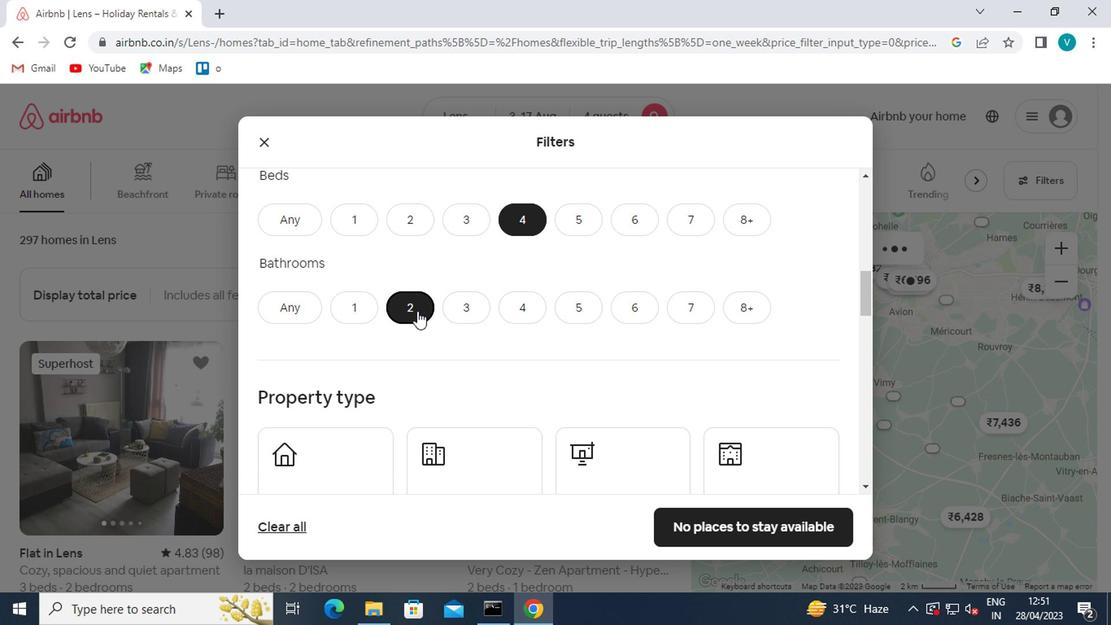 
Action: Mouse moved to (300, 379)
Screenshot: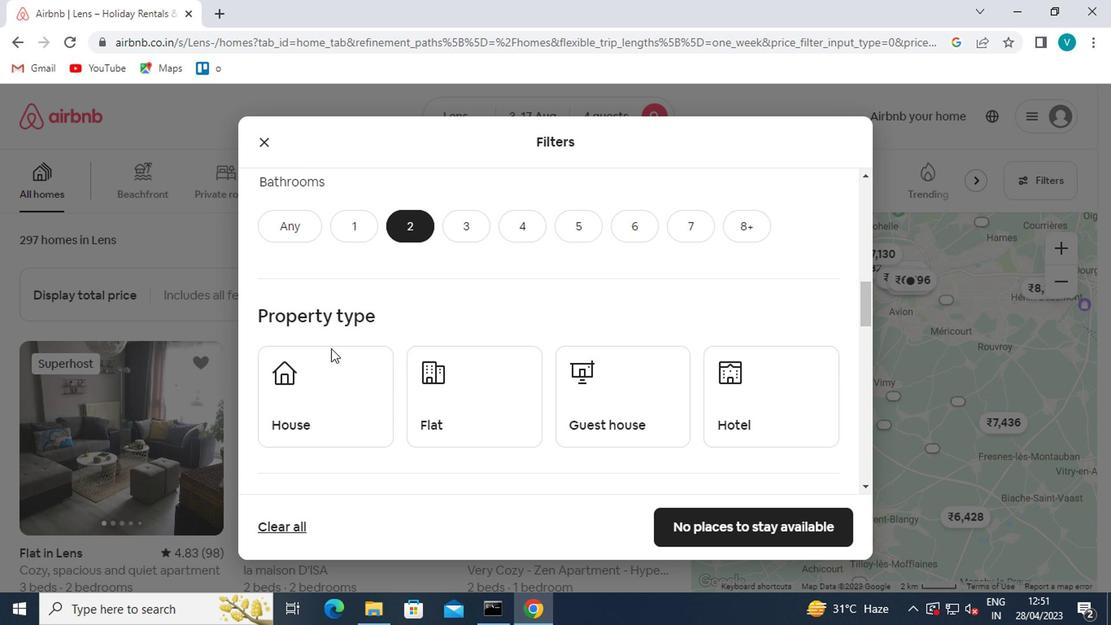 
Action: Mouse pressed left at (300, 379)
Screenshot: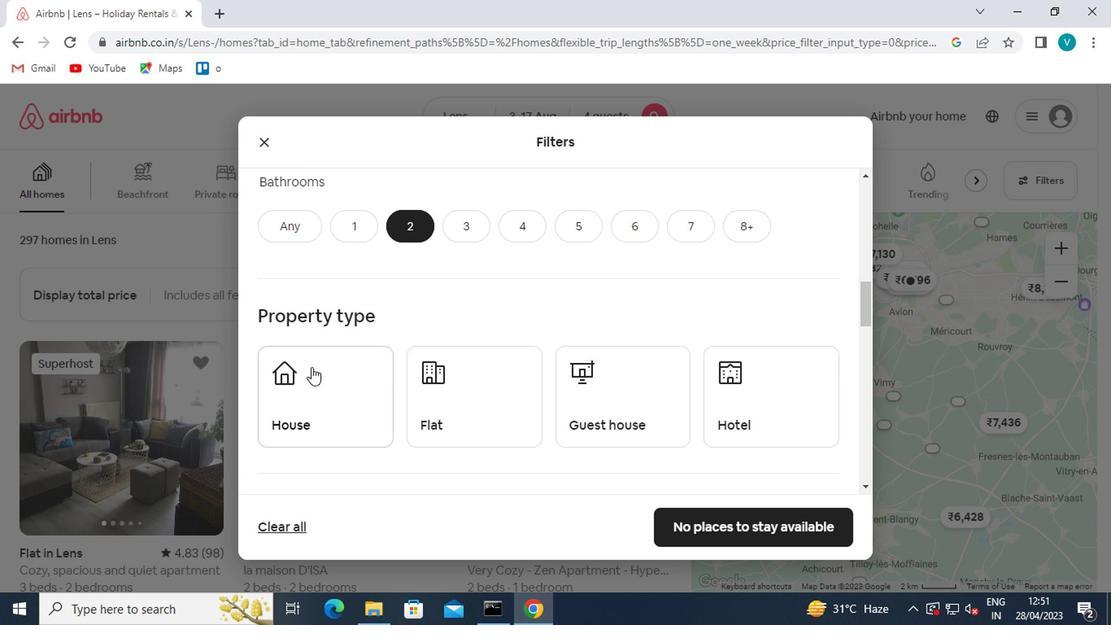 
Action: Mouse moved to (498, 422)
Screenshot: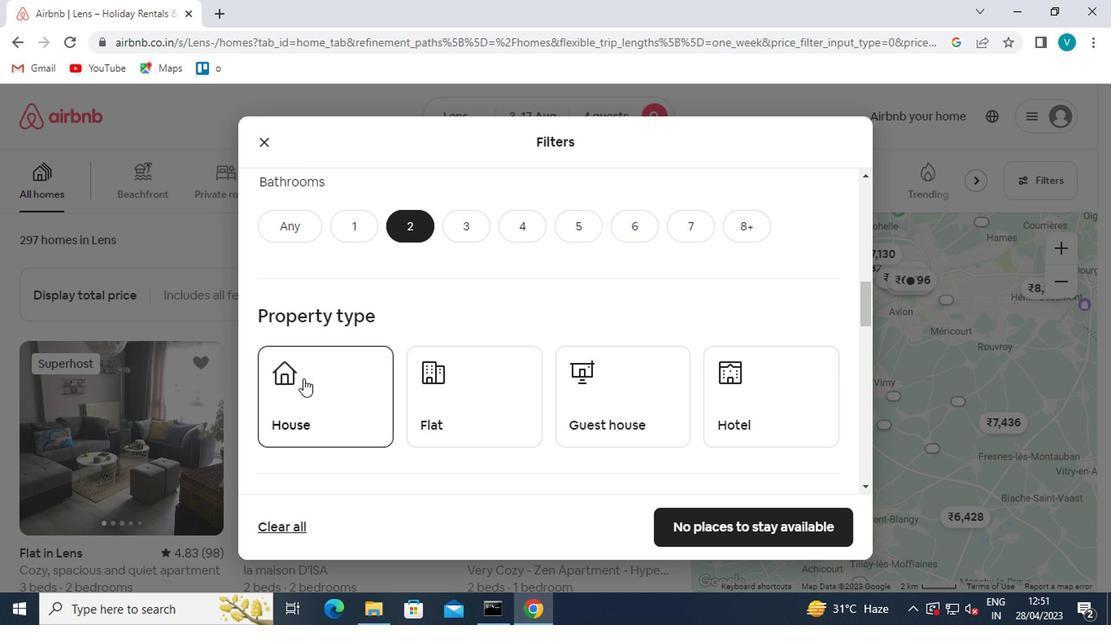 
Action: Mouse pressed left at (498, 422)
Screenshot: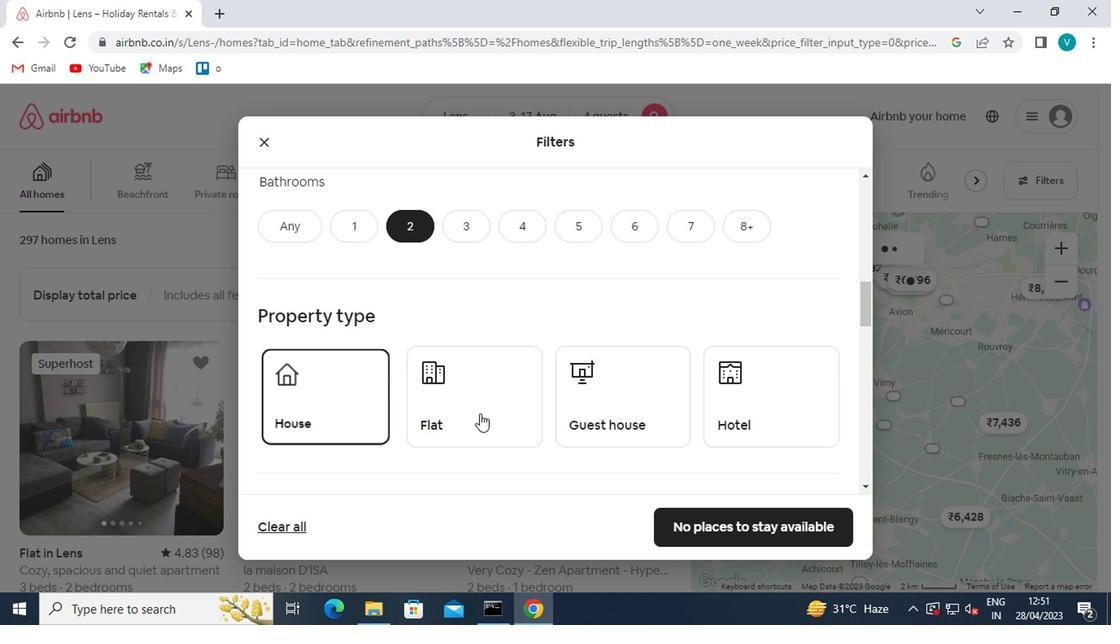 
Action: Mouse moved to (606, 407)
Screenshot: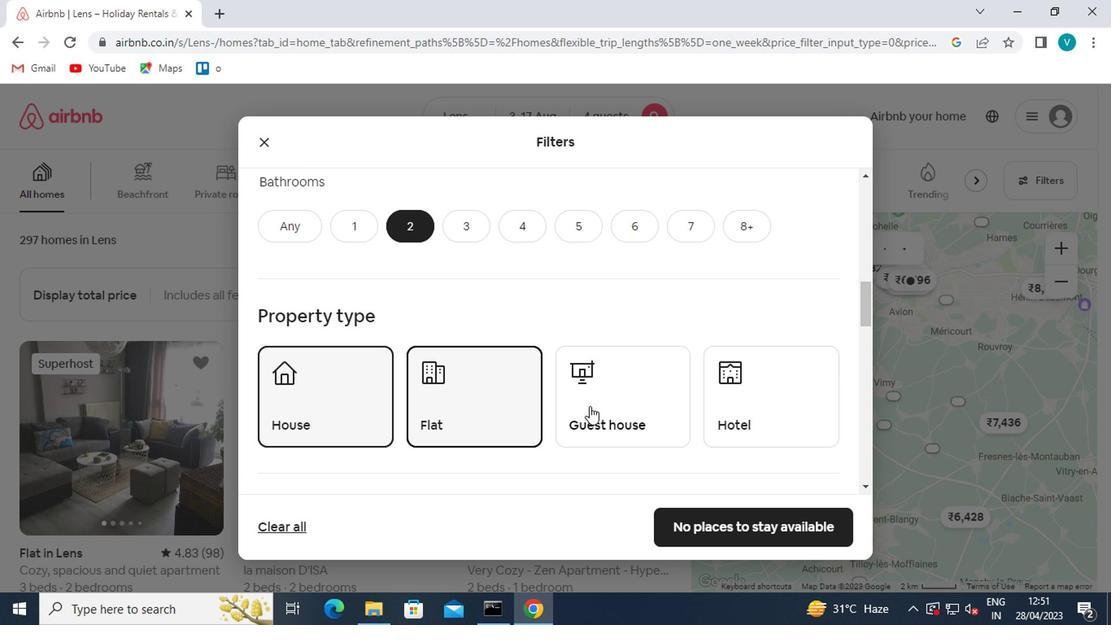 
Action: Mouse pressed left at (606, 407)
Screenshot: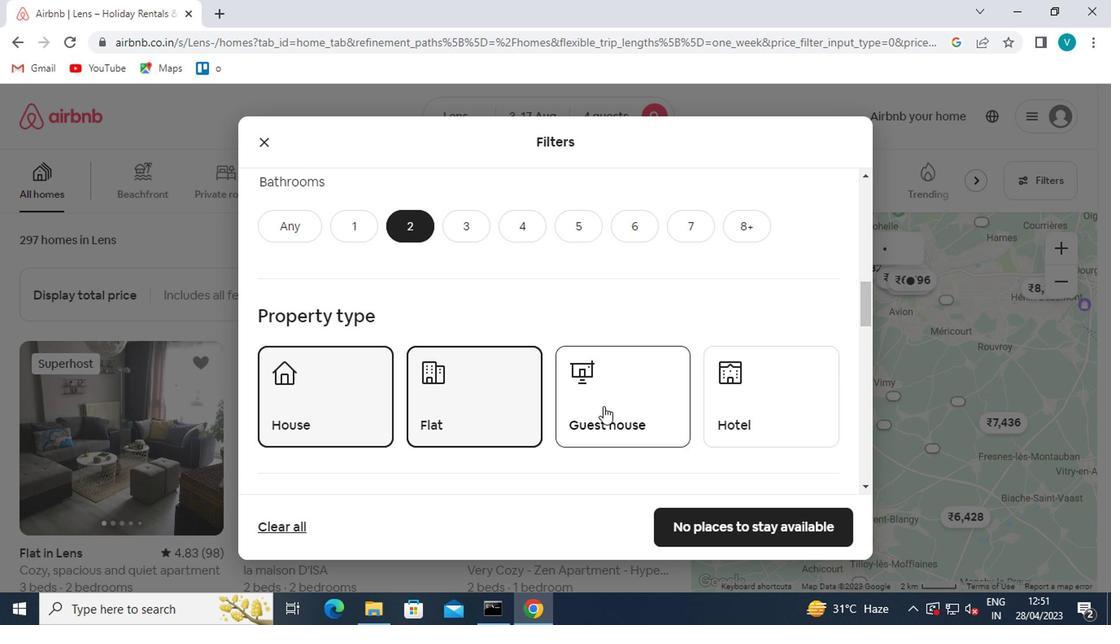 
Action: Mouse moved to (595, 414)
Screenshot: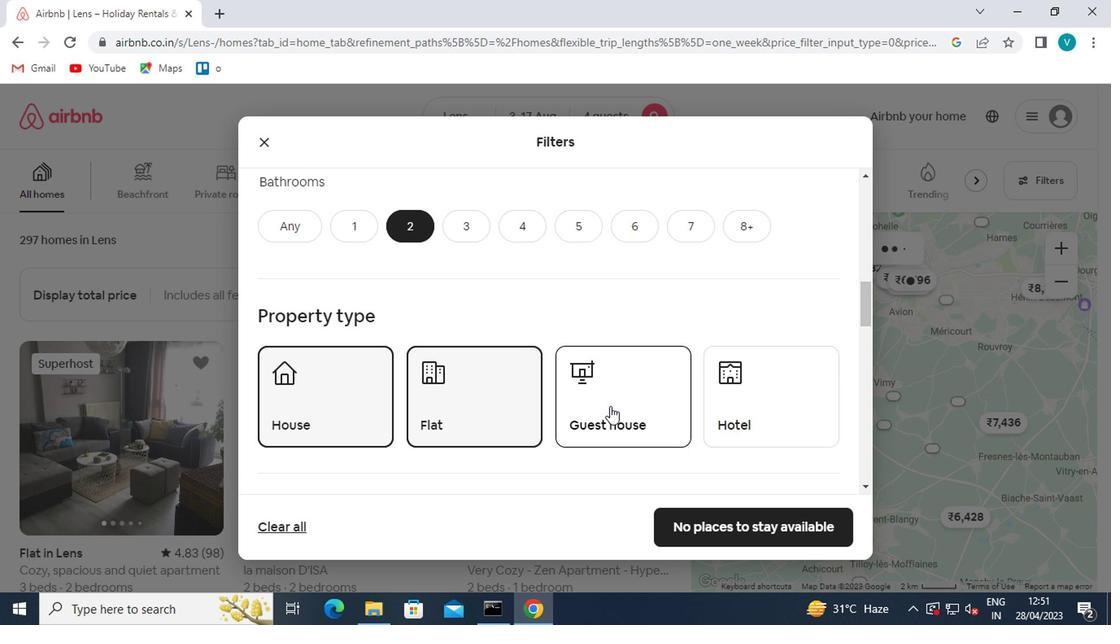 
Action: Mouse scrolled (595, 413) with delta (0, -1)
Screenshot: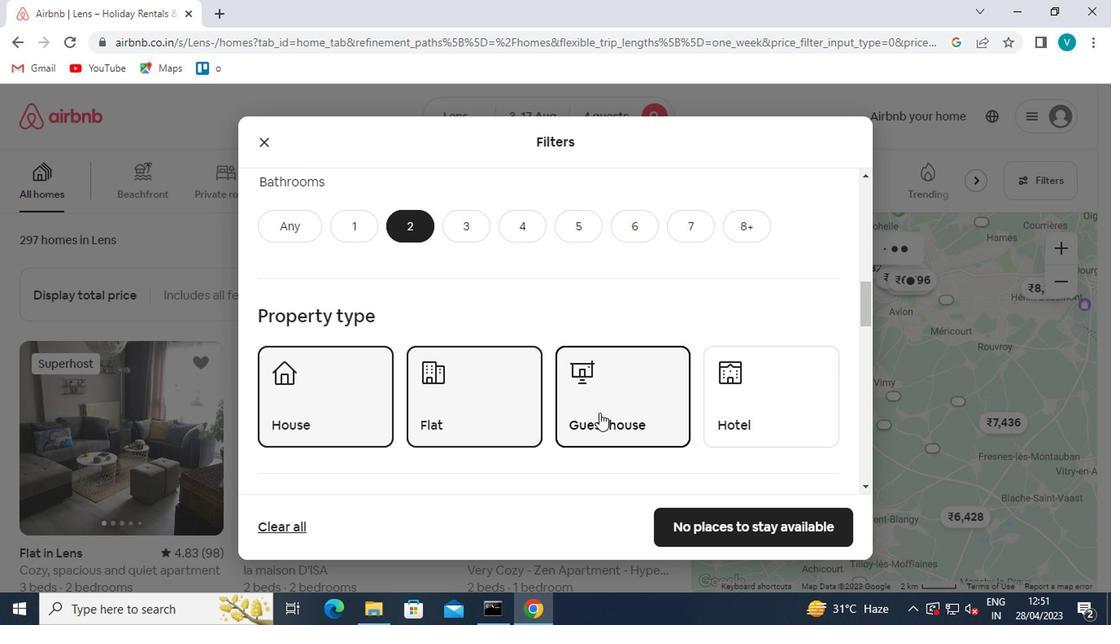 
Action: Mouse scrolled (595, 413) with delta (0, -1)
Screenshot: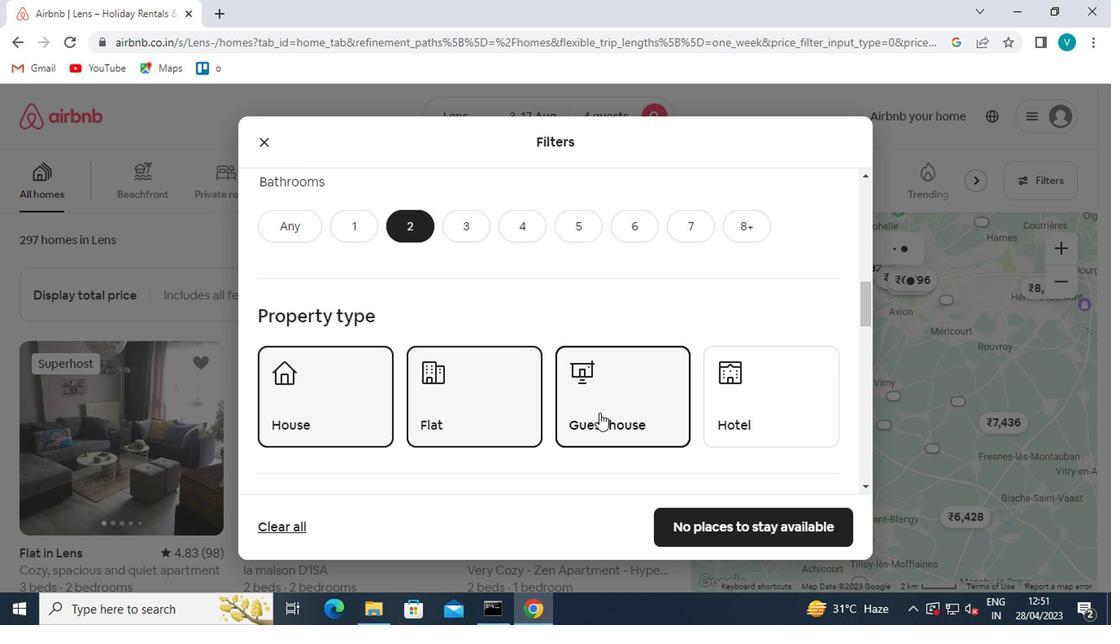 
Action: Mouse moved to (581, 421)
Screenshot: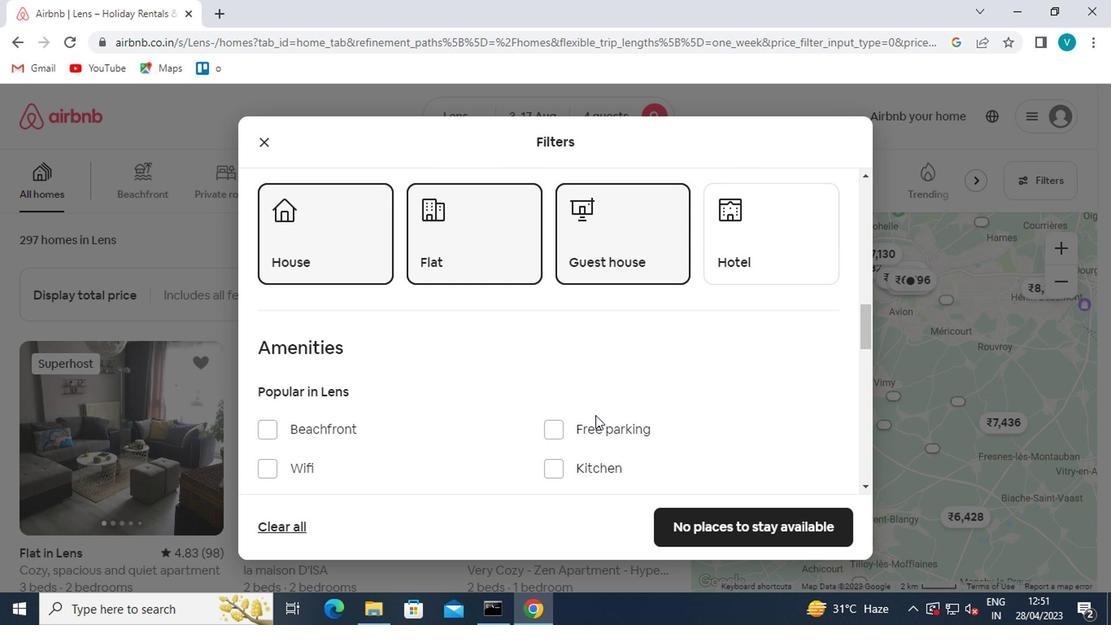 
Action: Mouse scrolled (581, 420) with delta (0, -1)
Screenshot: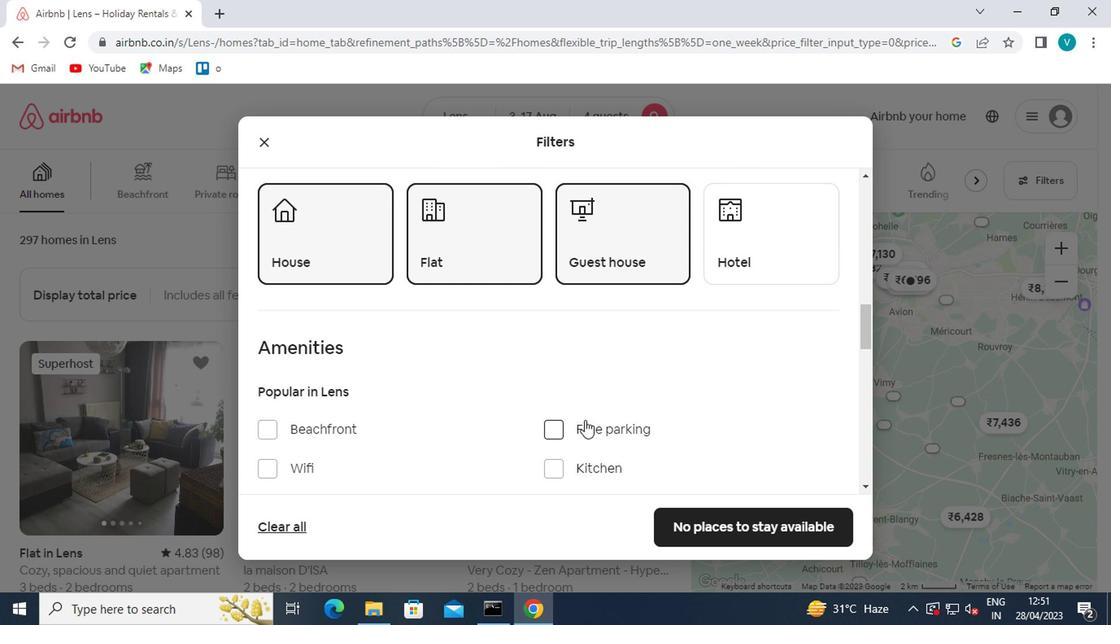 
Action: Mouse moved to (269, 384)
Screenshot: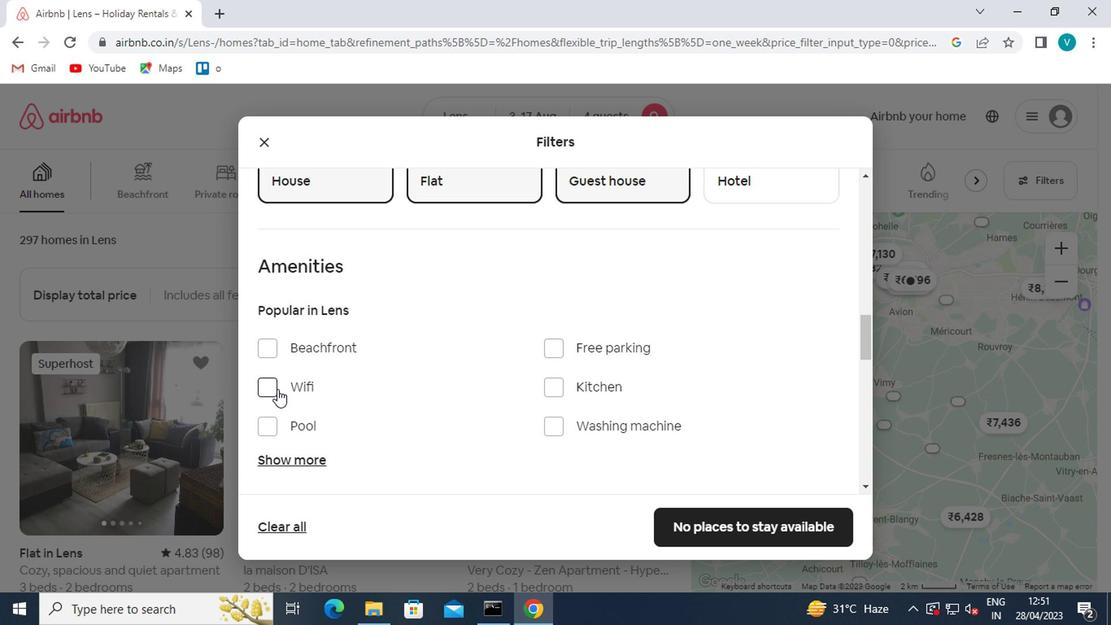 
Action: Mouse pressed left at (269, 384)
Screenshot: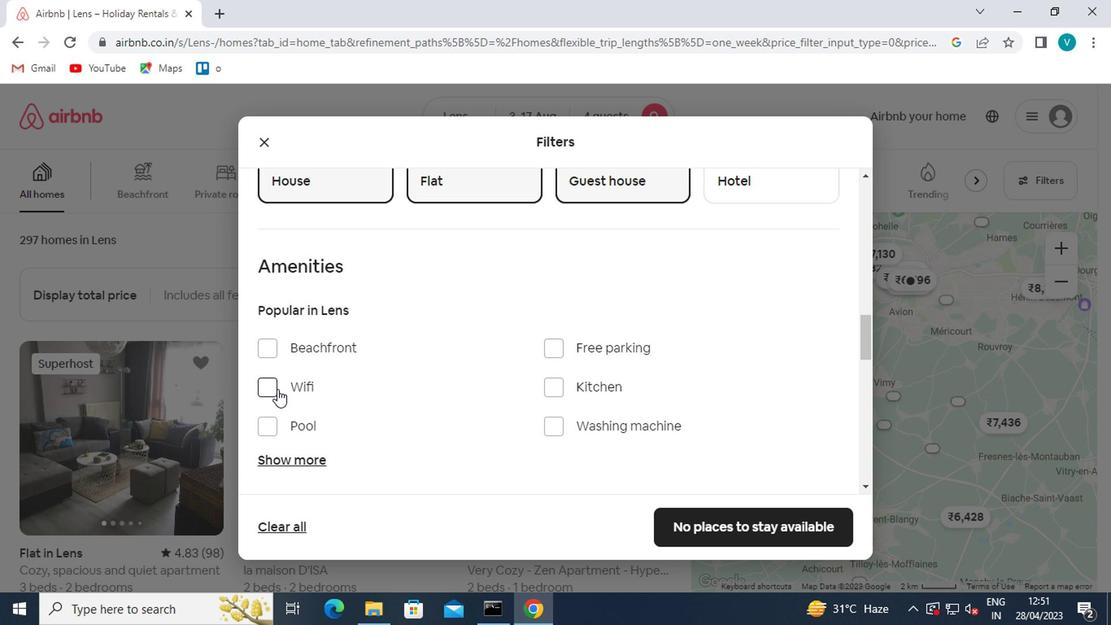 
Action: Mouse moved to (493, 366)
Screenshot: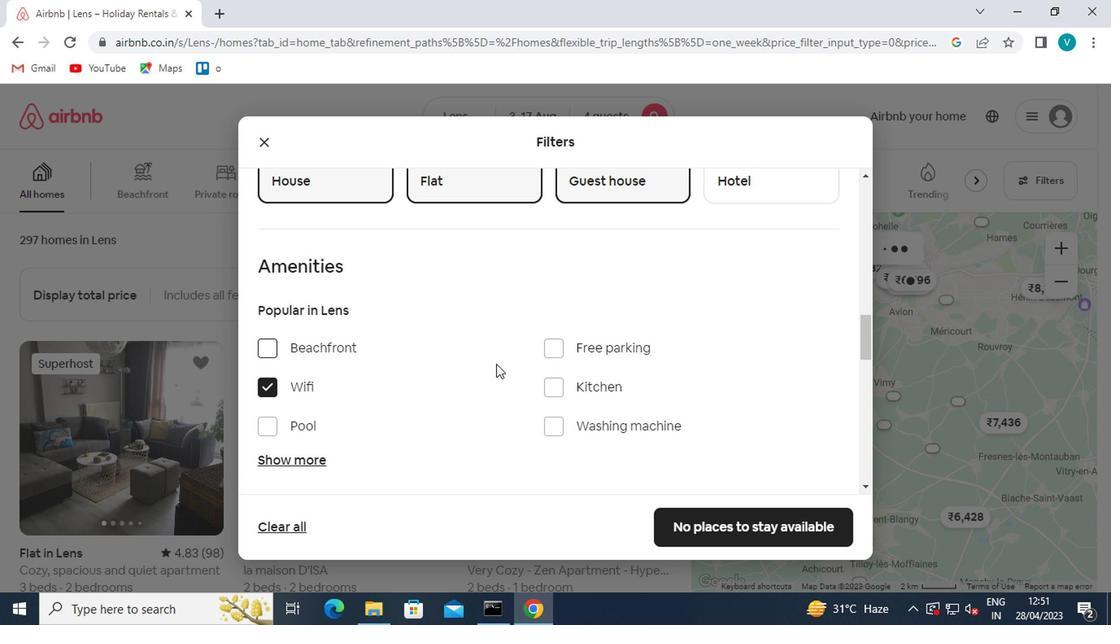 
Action: Mouse scrolled (493, 365) with delta (0, -1)
Screenshot: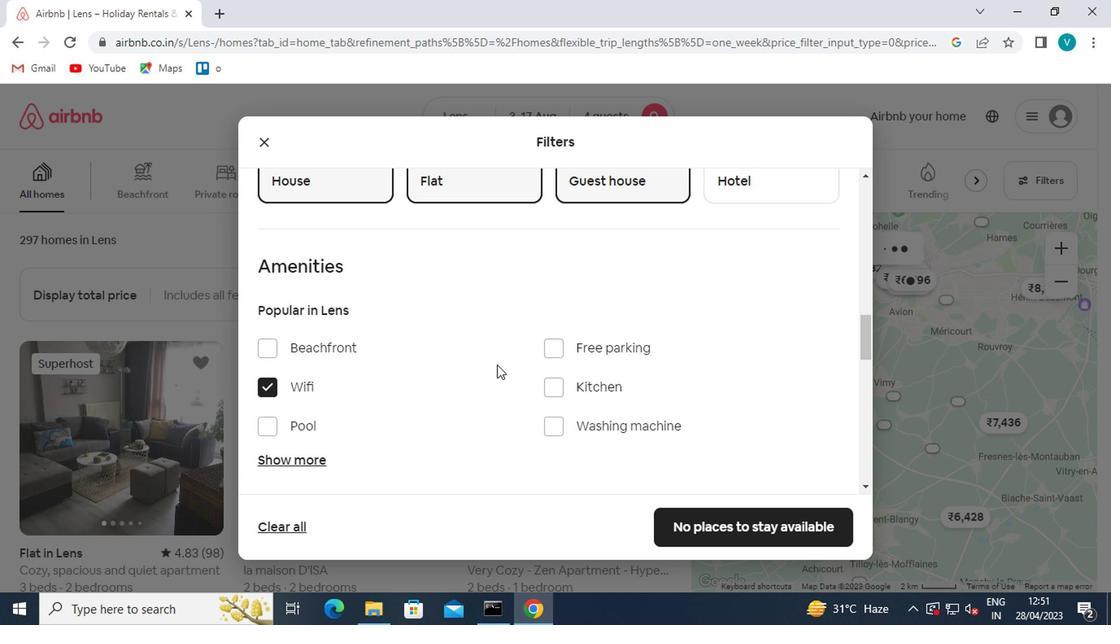 
Action: Mouse moved to (492, 367)
Screenshot: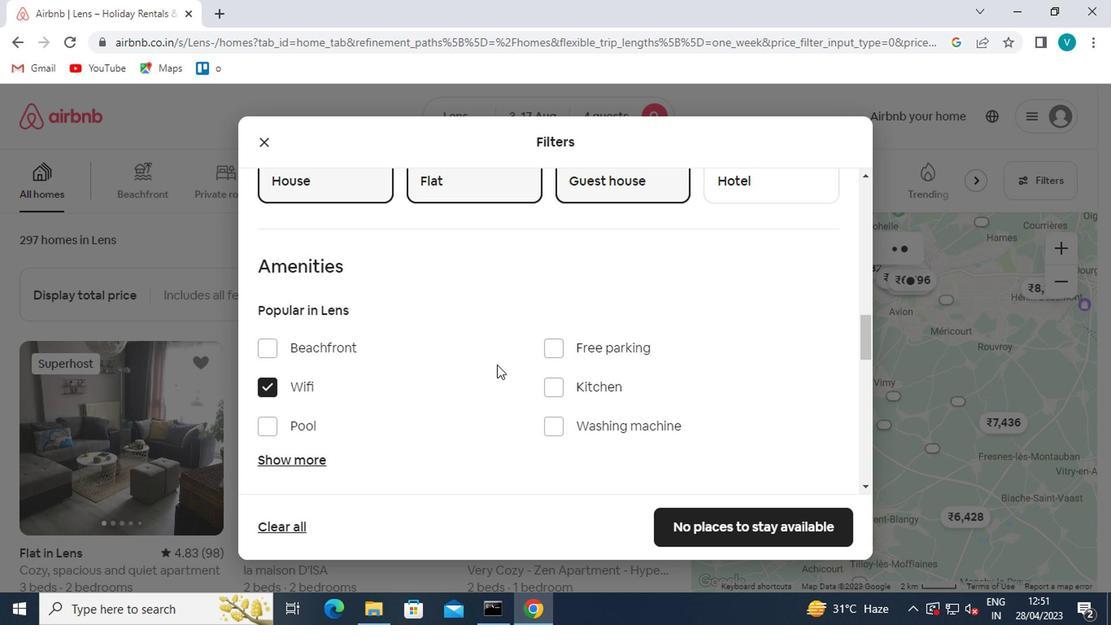 
Action: Mouse scrolled (492, 366) with delta (0, 0)
Screenshot: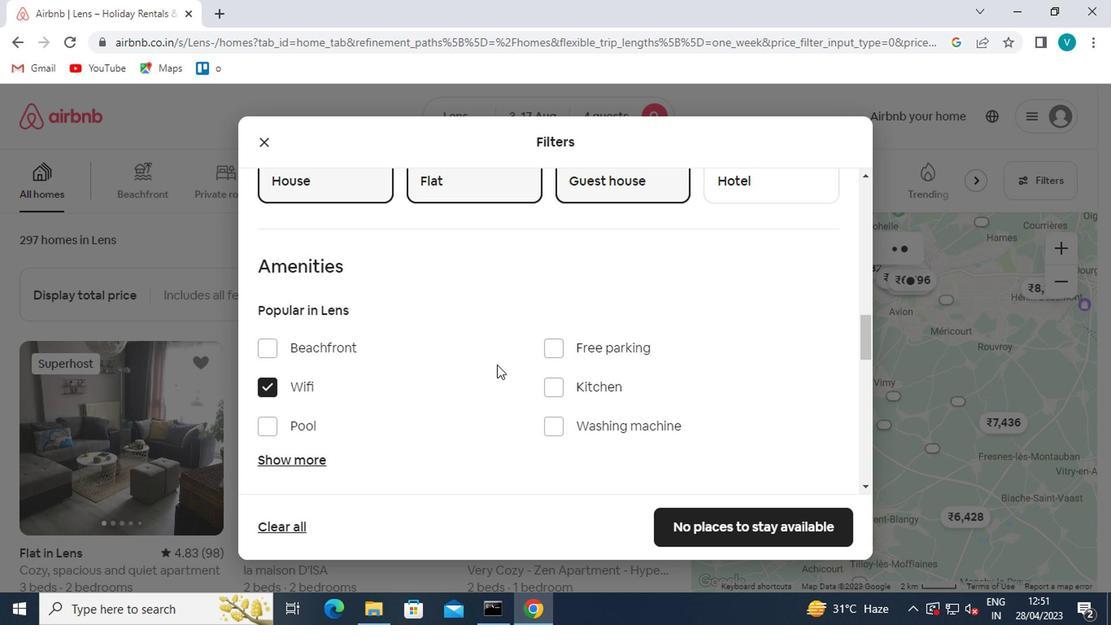 
Action: Mouse scrolled (492, 366) with delta (0, 0)
Screenshot: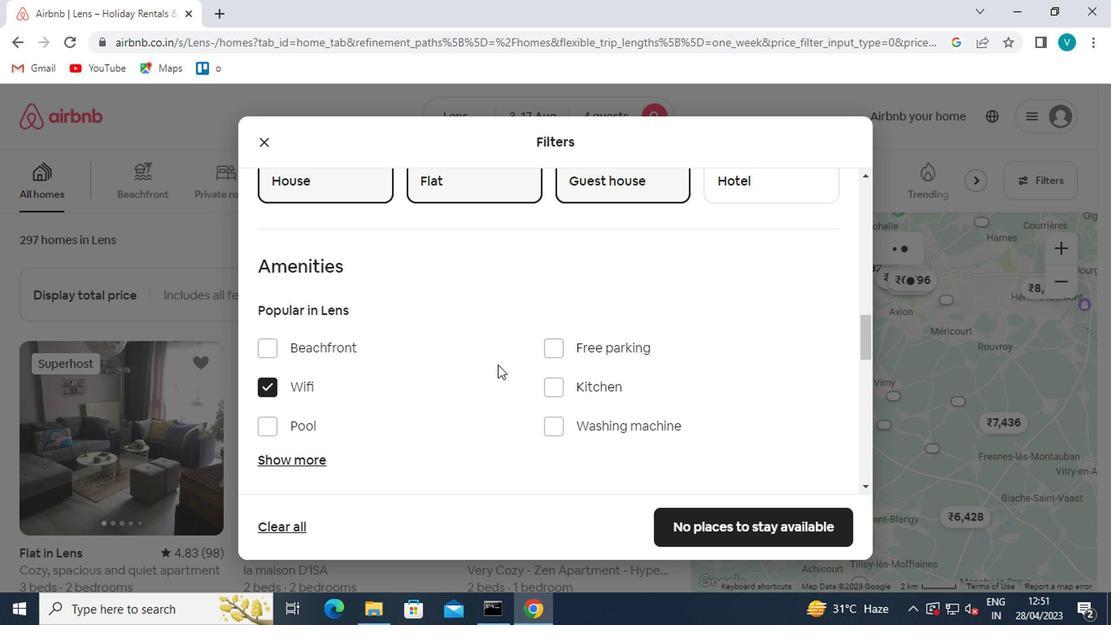 
Action: Mouse scrolled (492, 366) with delta (0, 0)
Screenshot: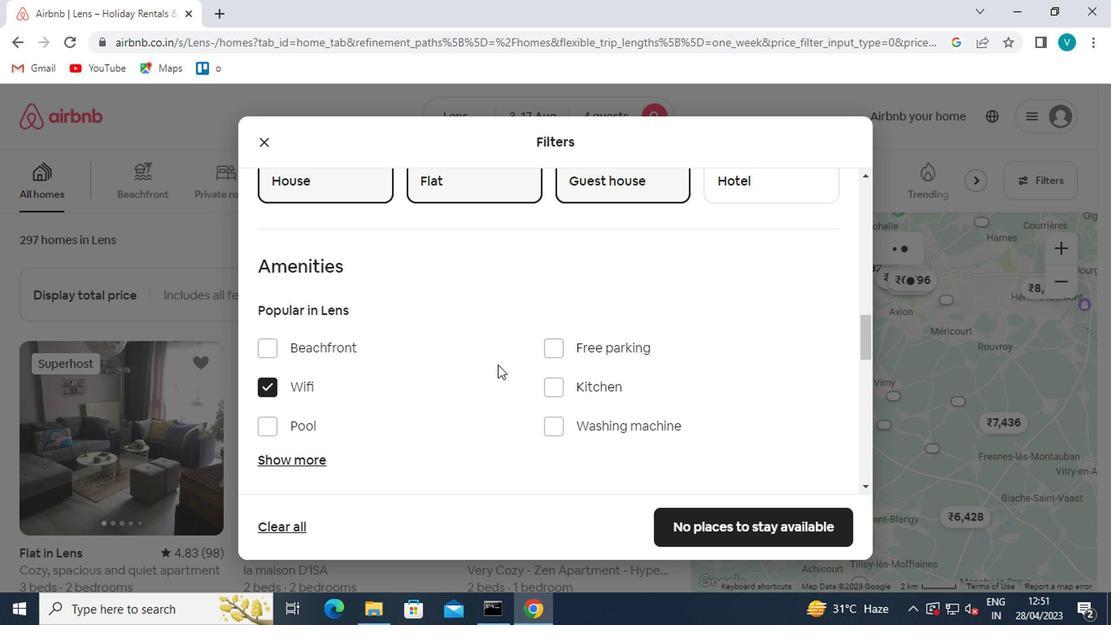 
Action: Mouse moved to (492, 368)
Screenshot: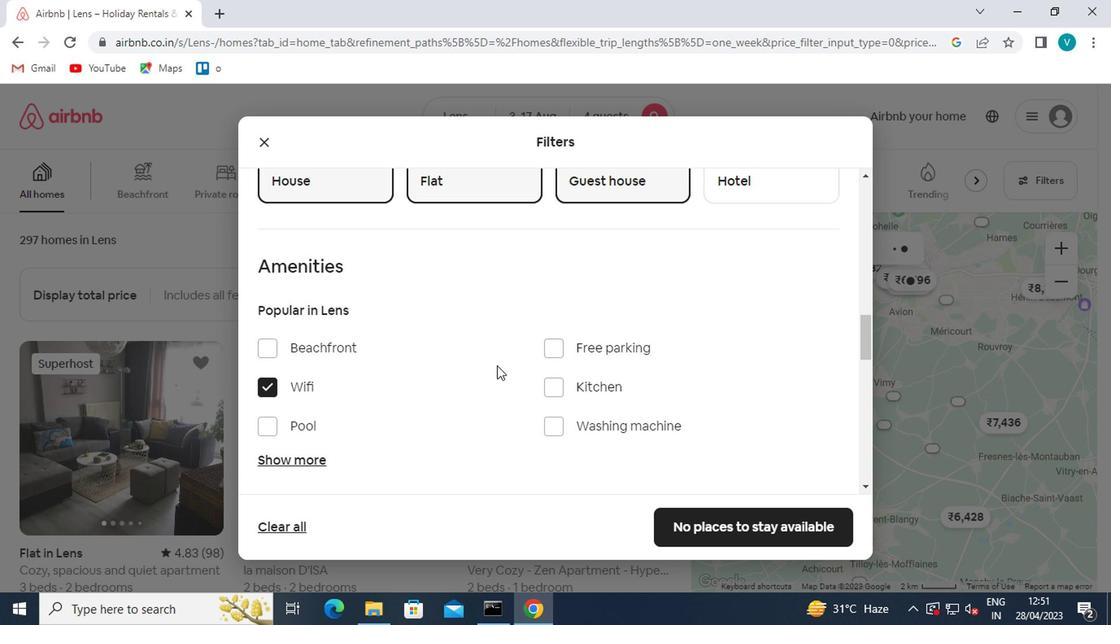 
Action: Mouse scrolled (492, 367) with delta (0, -1)
Screenshot: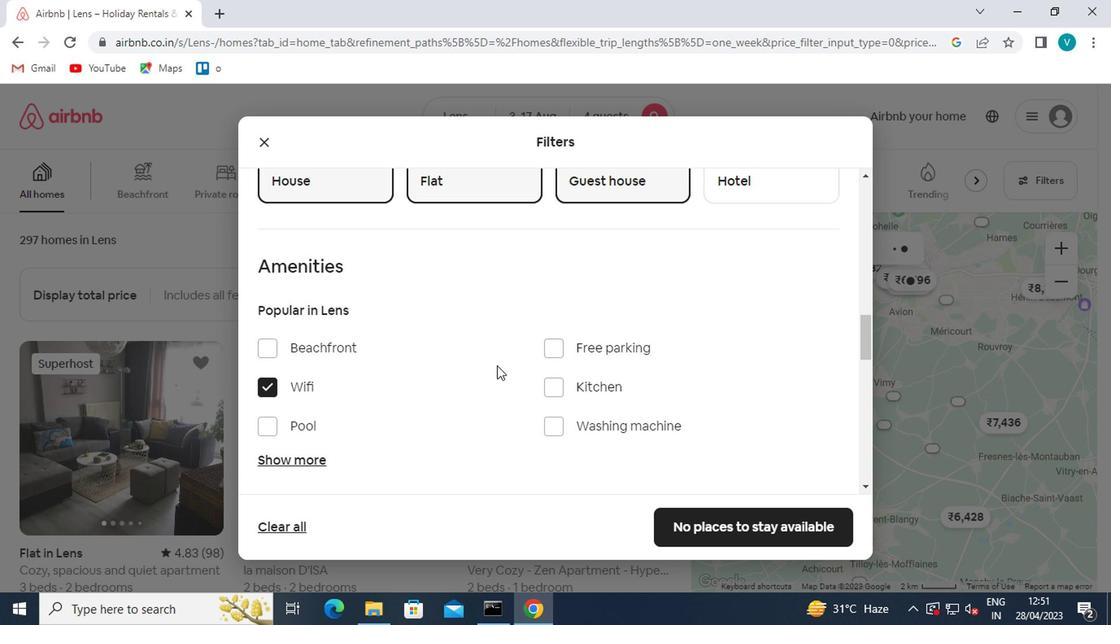 
Action: Mouse moved to (811, 244)
Screenshot: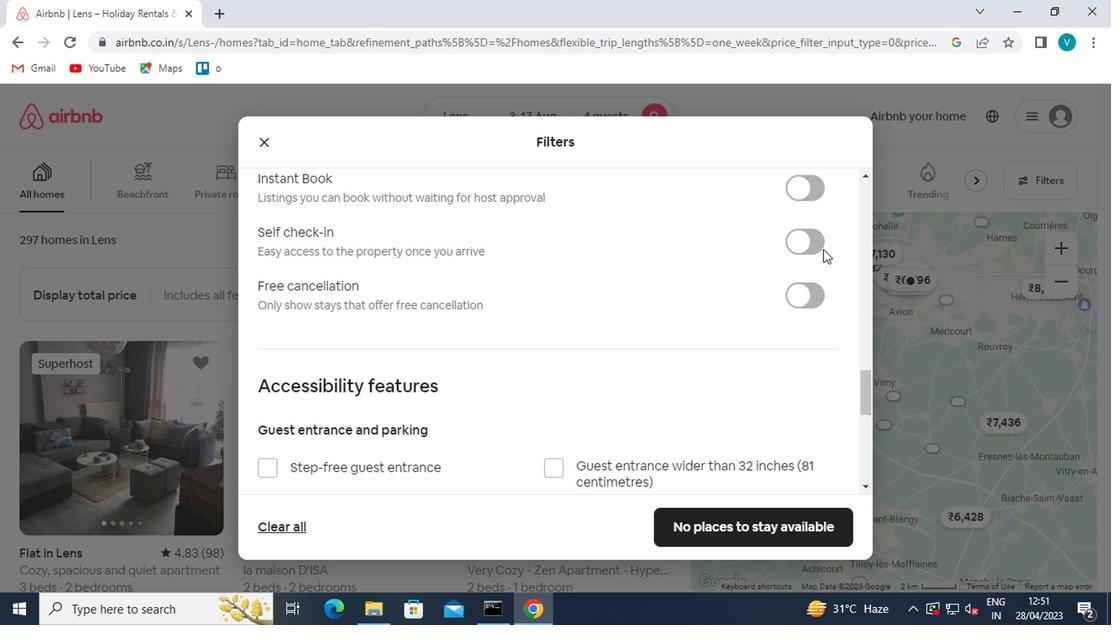 
Action: Mouse pressed left at (811, 244)
Screenshot: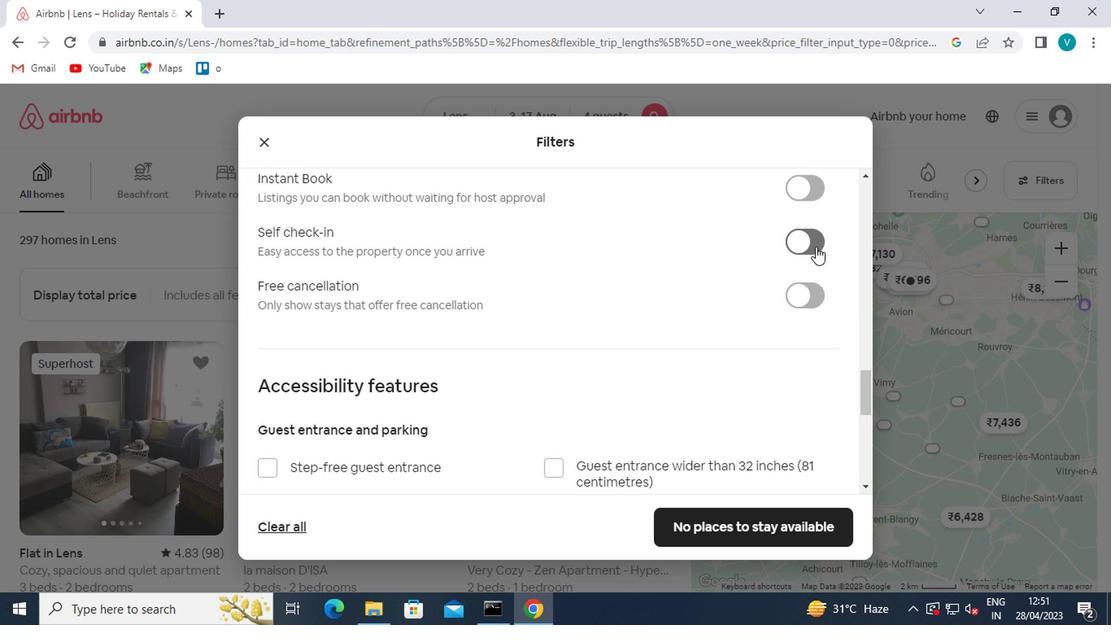 
Action: Mouse moved to (501, 283)
Screenshot: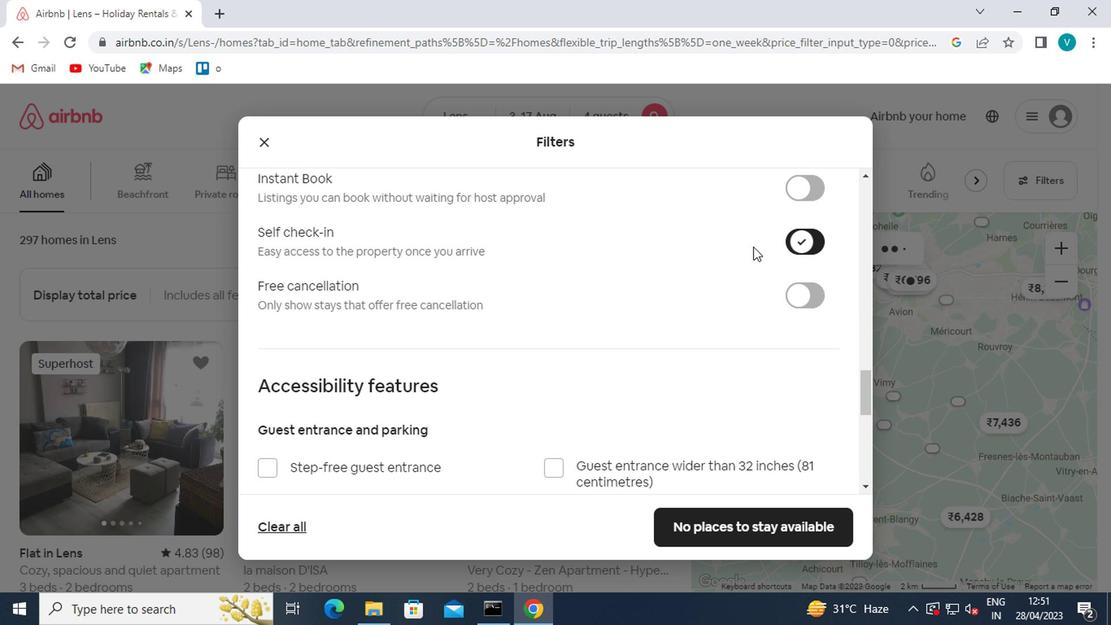 
Action: Mouse scrolled (501, 283) with delta (0, 0)
Screenshot: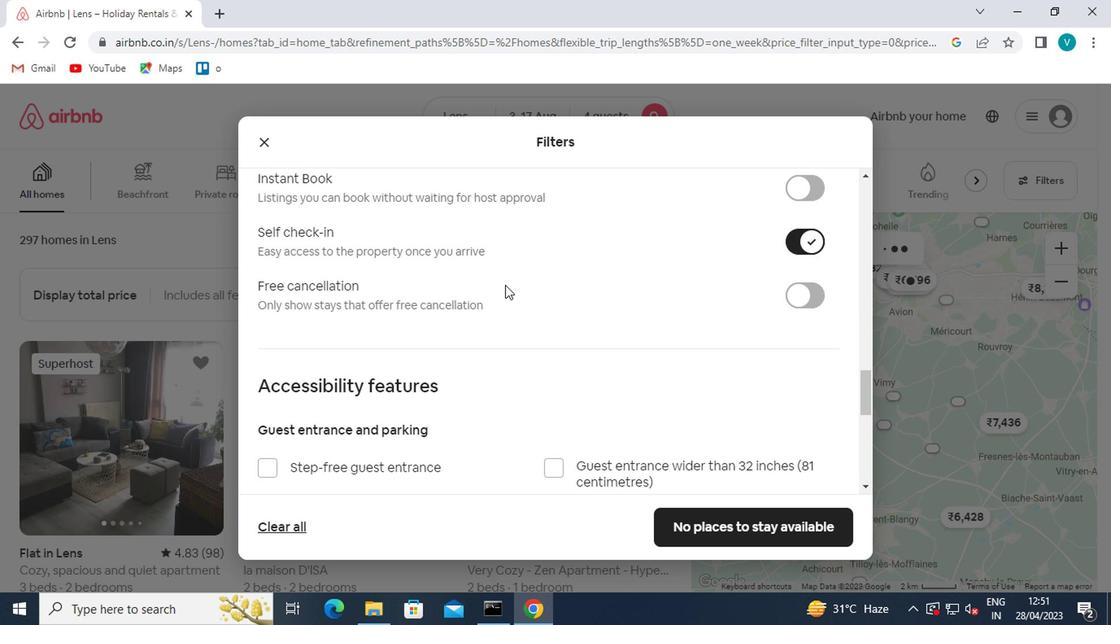 
Action: Mouse scrolled (501, 283) with delta (0, 0)
Screenshot: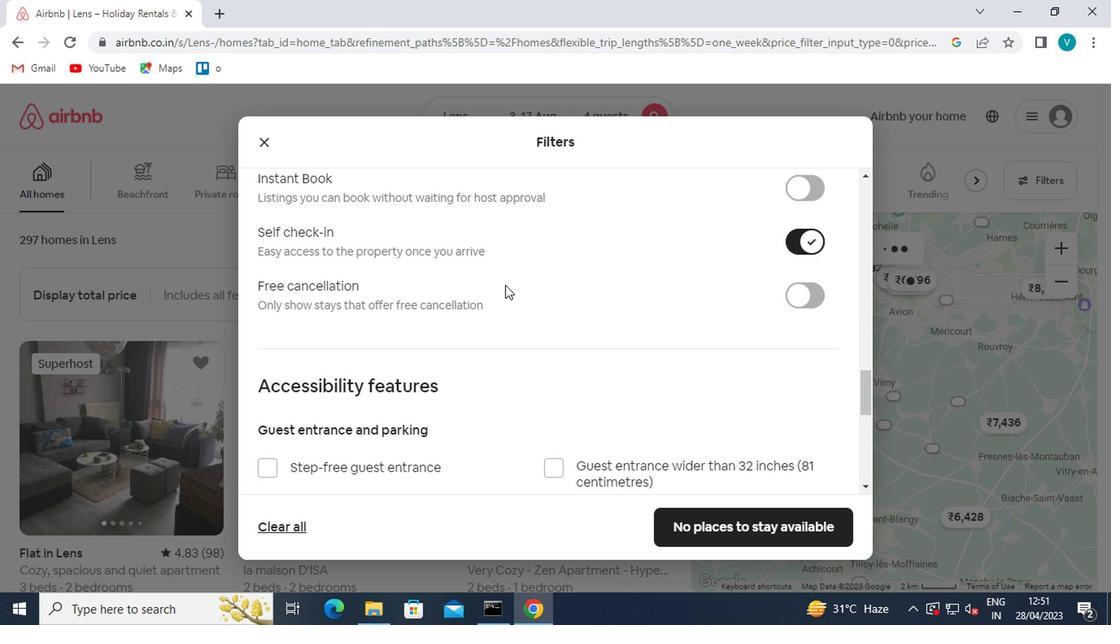 
Action: Mouse scrolled (501, 283) with delta (0, 0)
Screenshot: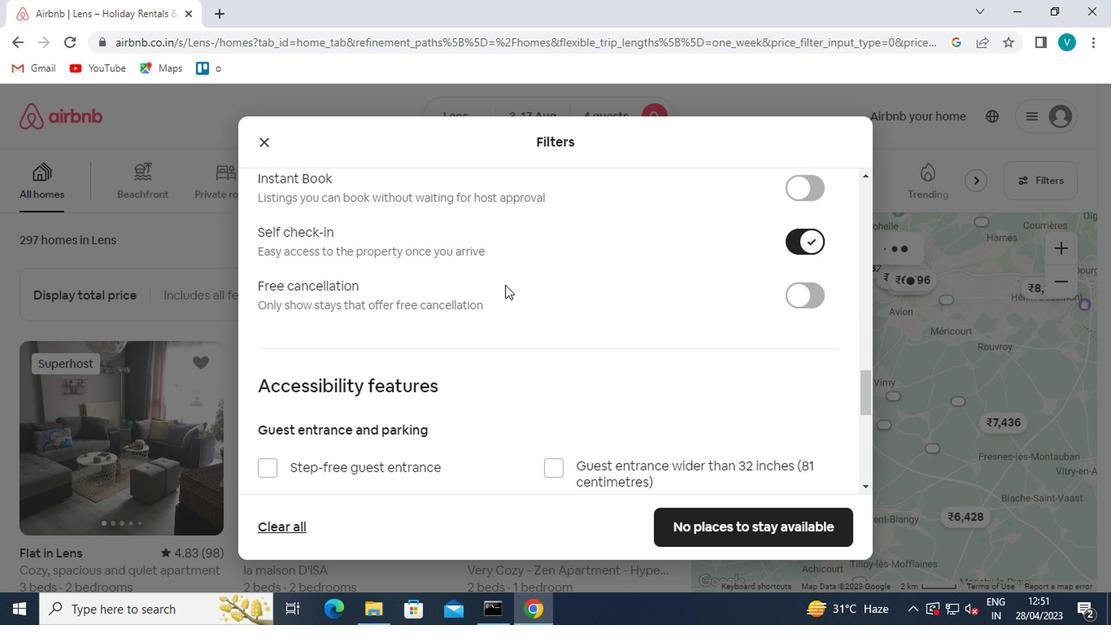 
Action: Mouse scrolled (501, 283) with delta (0, 0)
Screenshot: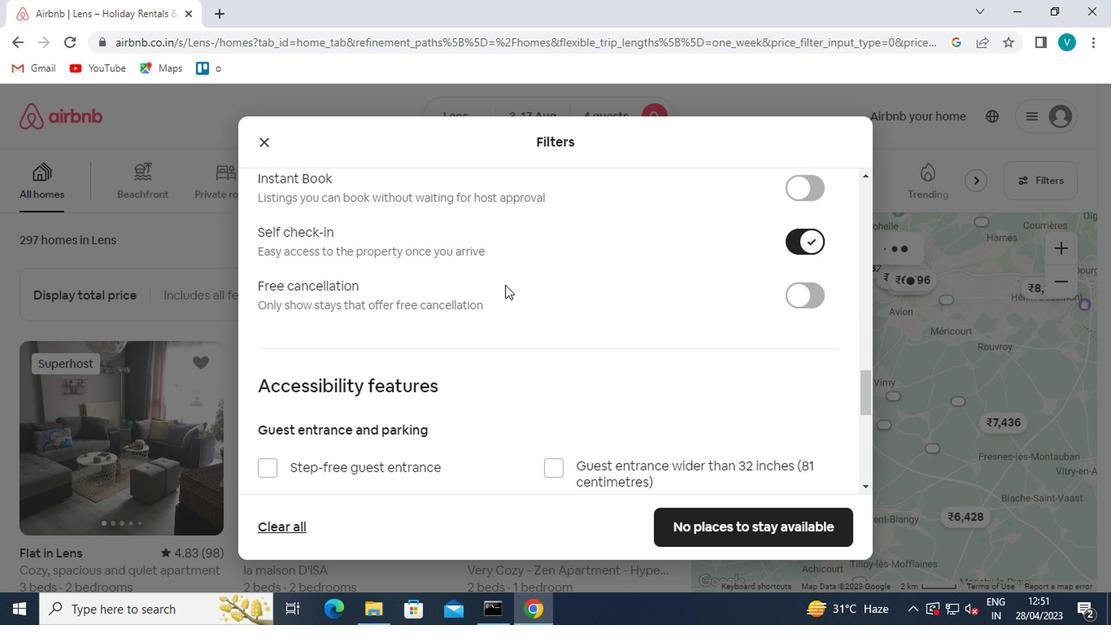 
Action: Mouse scrolled (501, 283) with delta (0, 0)
Screenshot: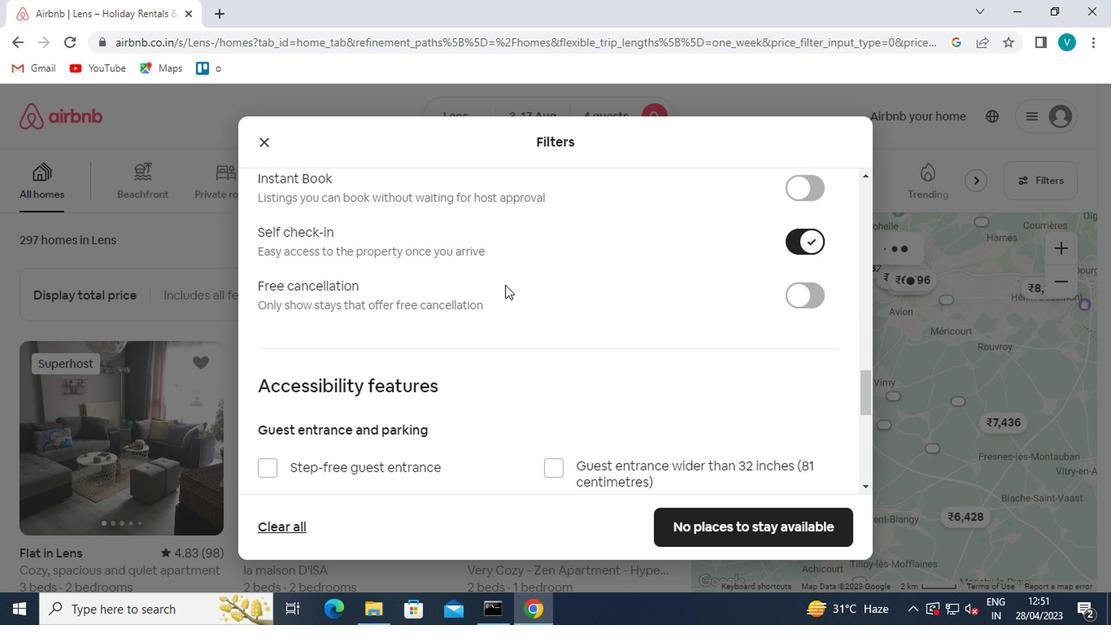 
Action: Mouse scrolled (501, 283) with delta (0, 0)
Screenshot: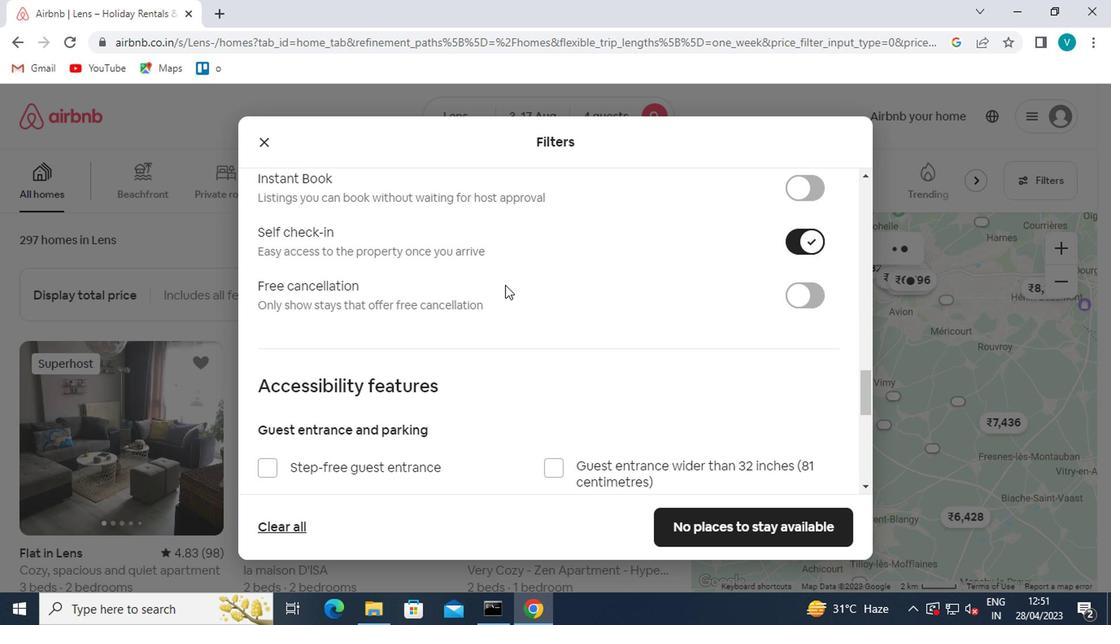 
Action: Mouse moved to (499, 285)
Screenshot: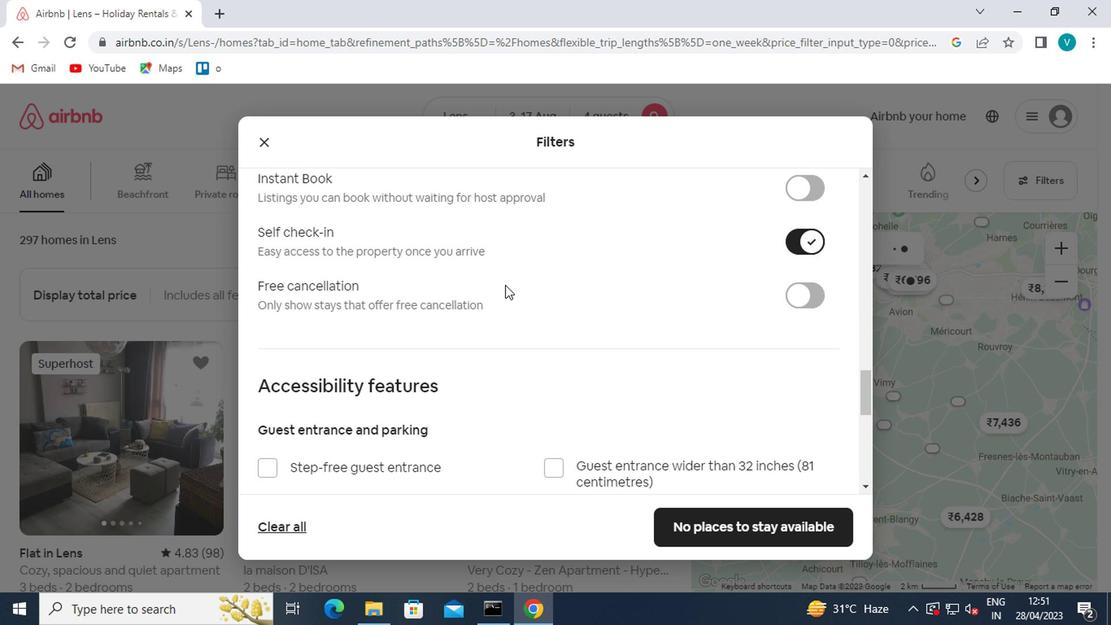 
Action: Mouse scrolled (499, 284) with delta (0, 0)
Screenshot: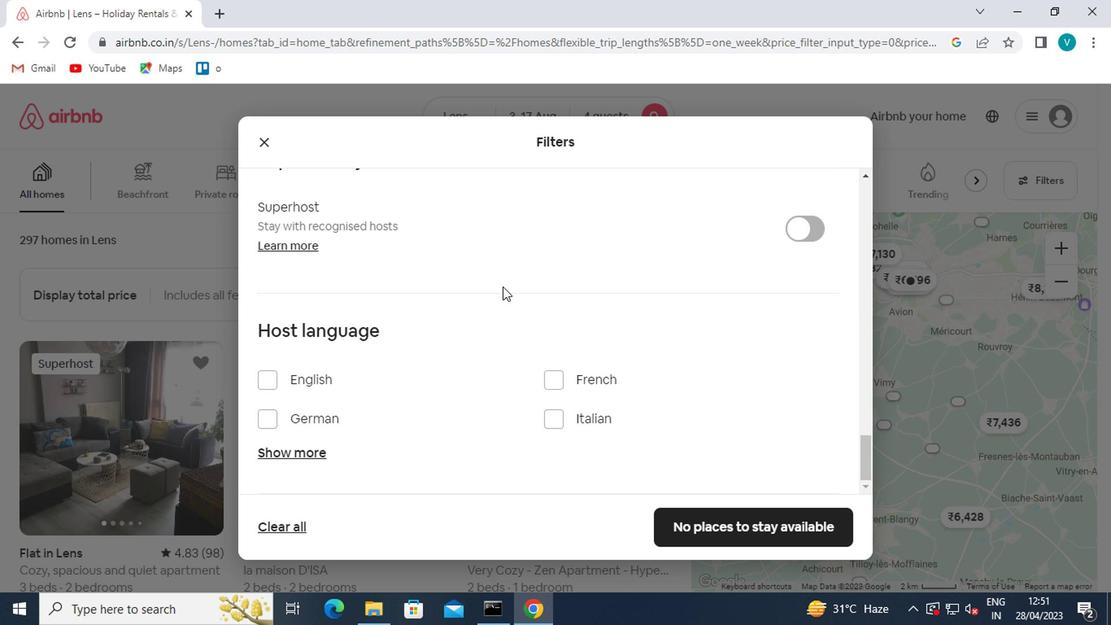 
Action: Mouse scrolled (499, 284) with delta (0, 0)
Screenshot: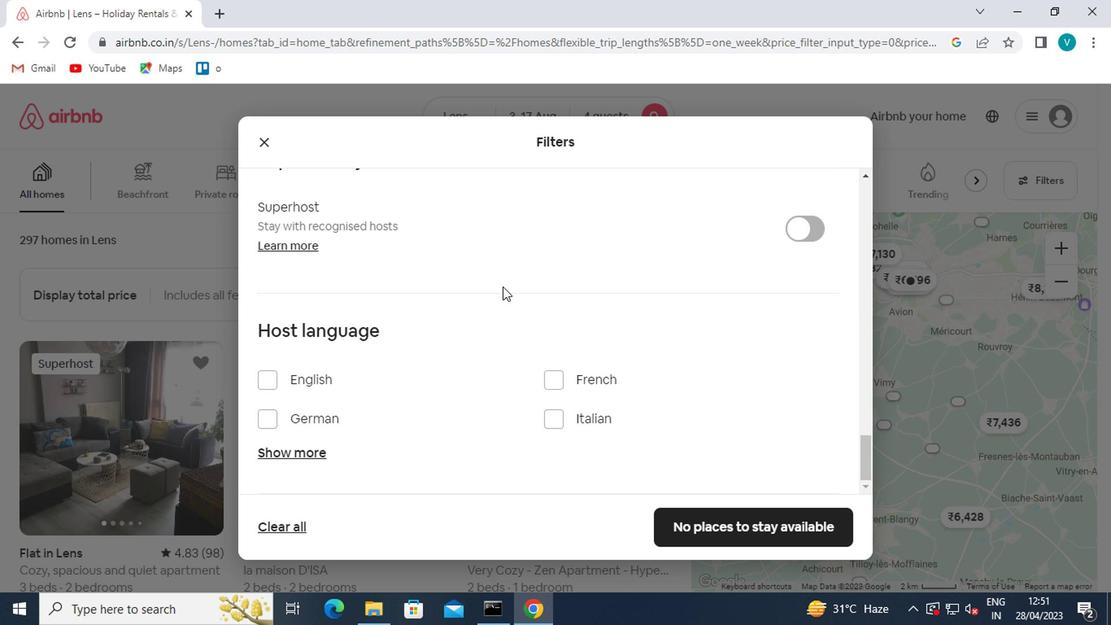 
Action: Mouse scrolled (499, 284) with delta (0, 0)
Screenshot: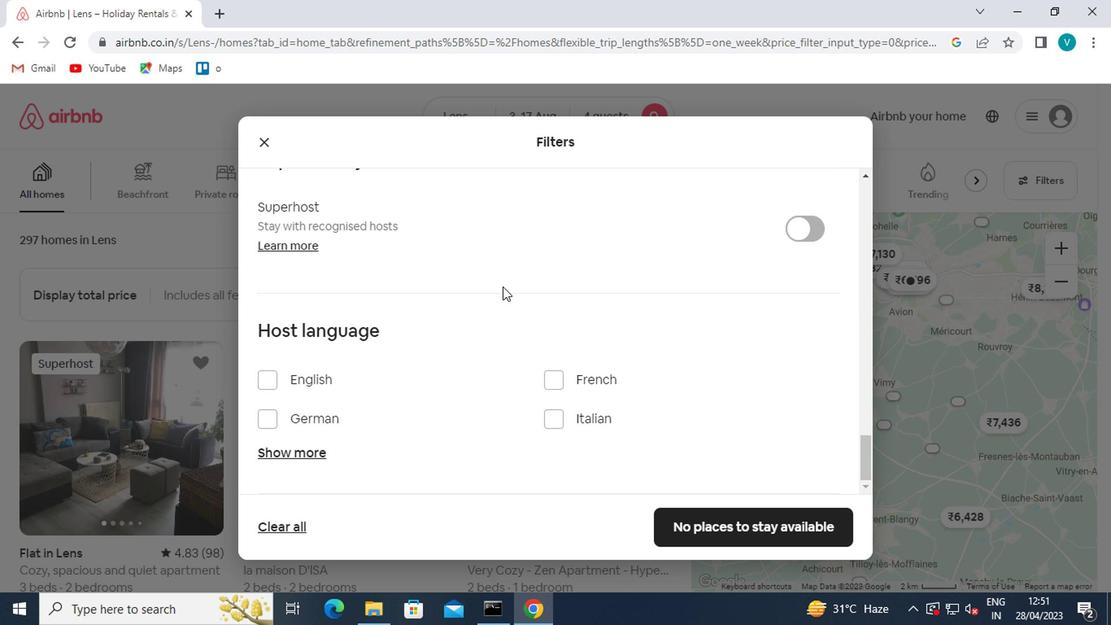 
Action: Mouse scrolled (499, 284) with delta (0, 0)
Screenshot: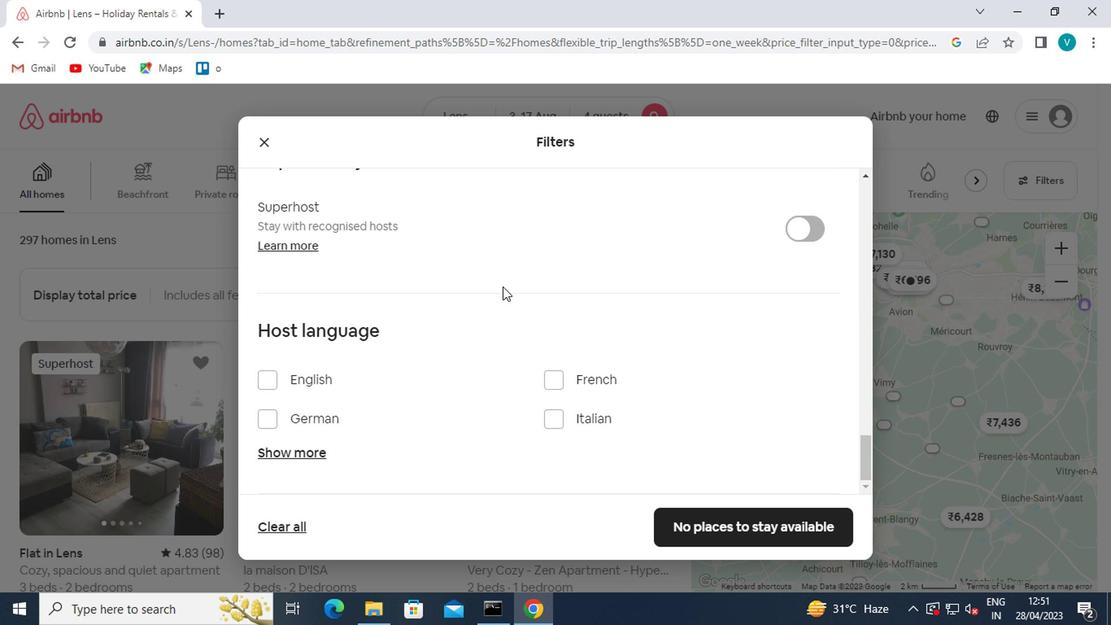
Action: Mouse scrolled (499, 284) with delta (0, 0)
Screenshot: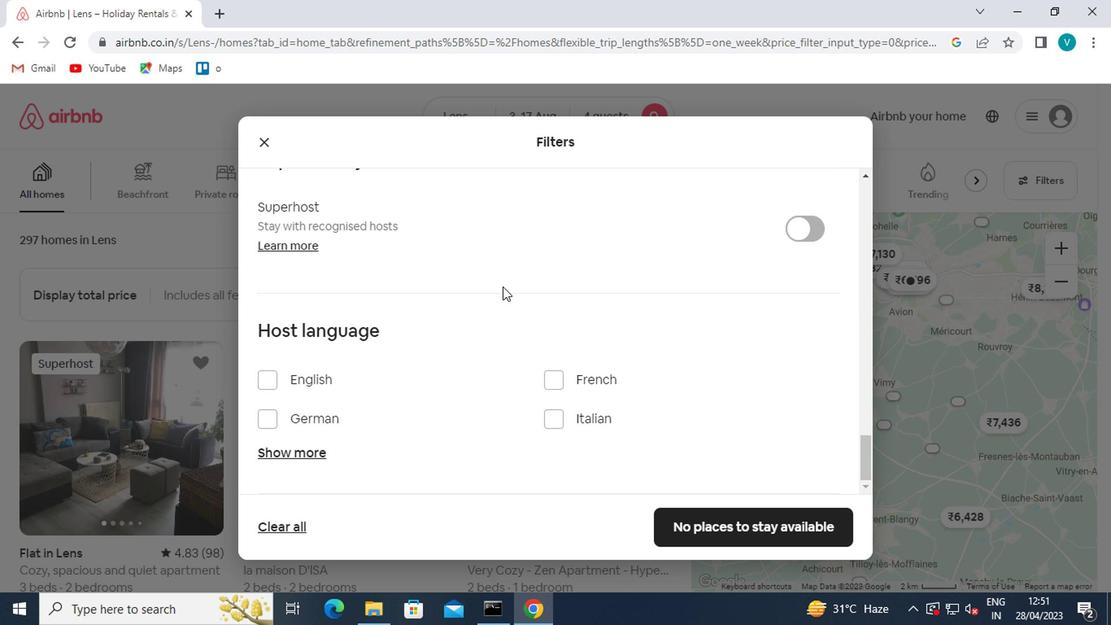 
Action: Mouse moved to (313, 373)
Screenshot: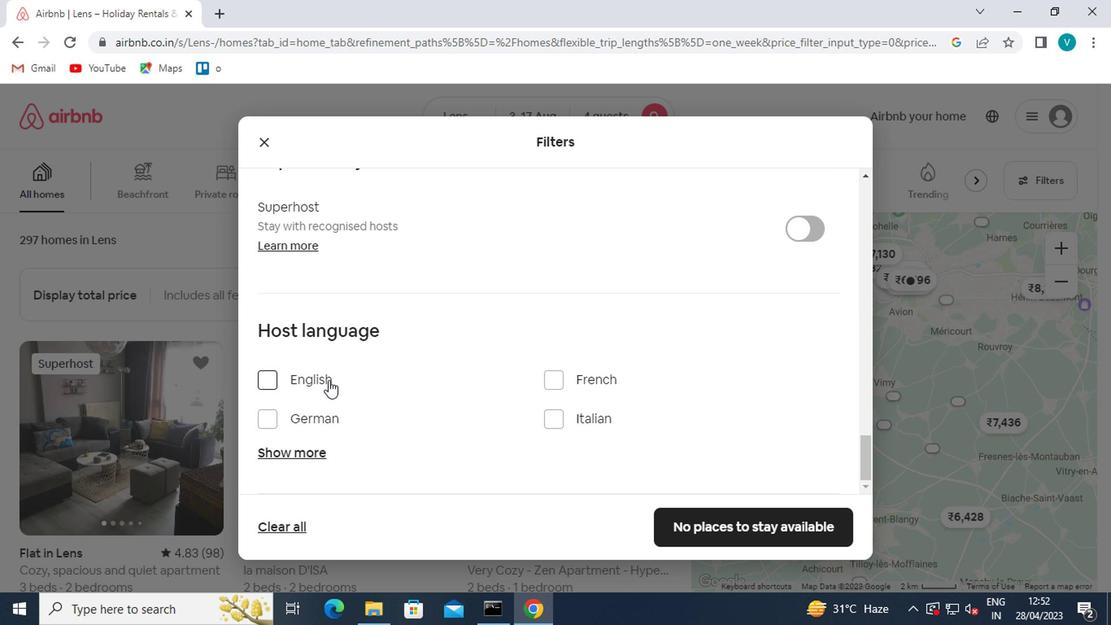 
Action: Mouse pressed left at (313, 373)
Screenshot: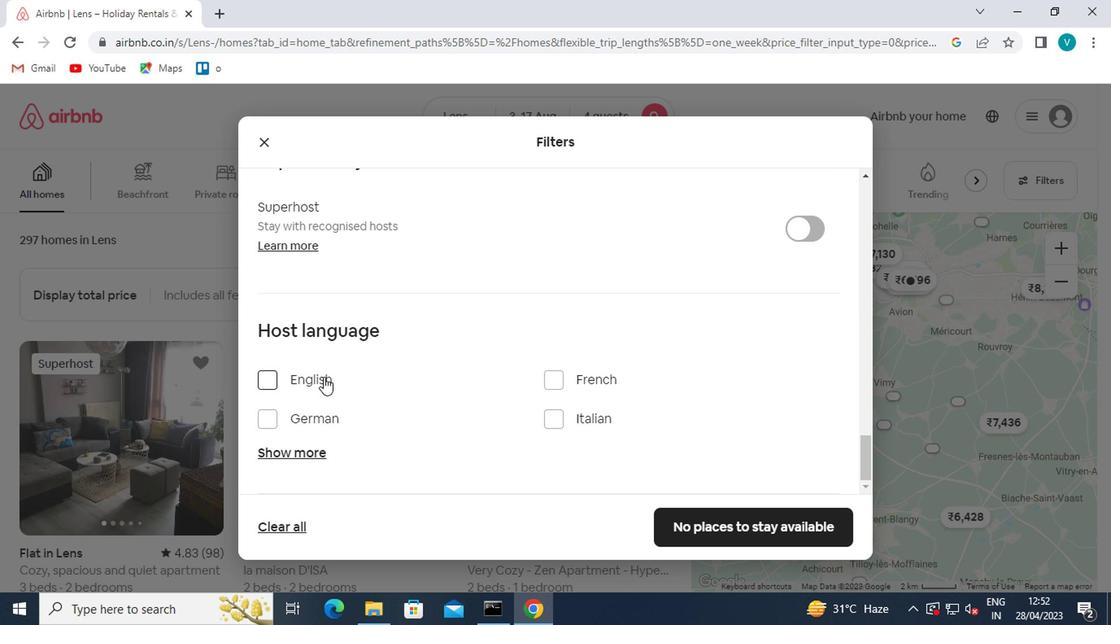 
Action: Mouse moved to (754, 538)
Screenshot: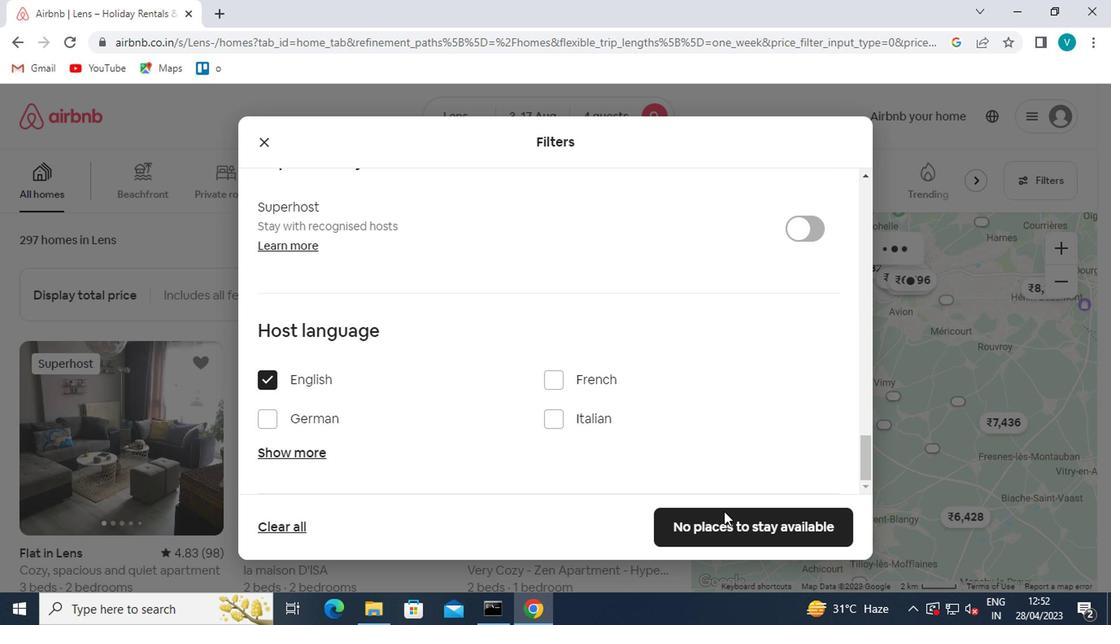 
Action: Mouse pressed left at (754, 538)
Screenshot: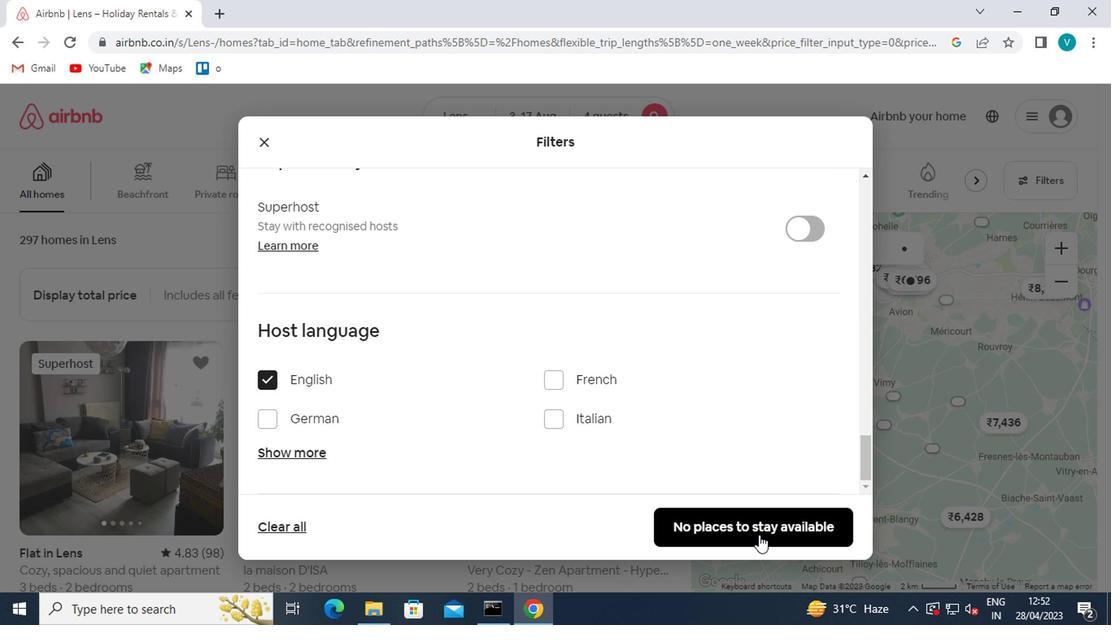 
Action: Mouse moved to (754, 537)
Screenshot: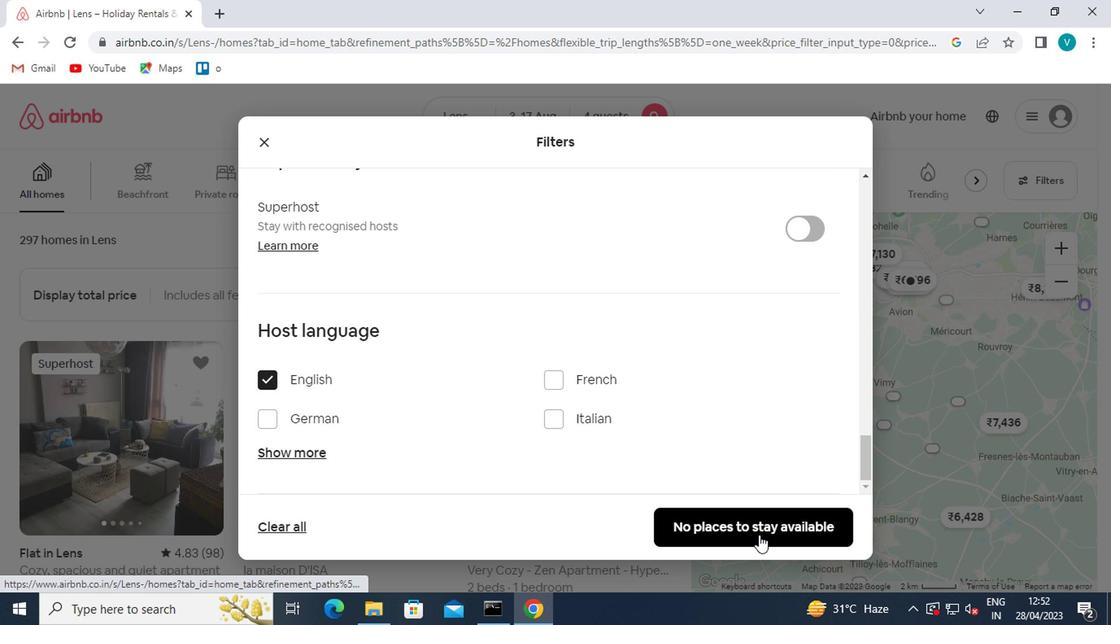 
